 Task: Create a scrum project AgileCube. Add to scrum project AgileCube a team member softage.1@softage.net and assign as Project Lead. Add to scrum project AgileCube a team member softage.2@softage.net
Action: Mouse moved to (223, 56)
Screenshot: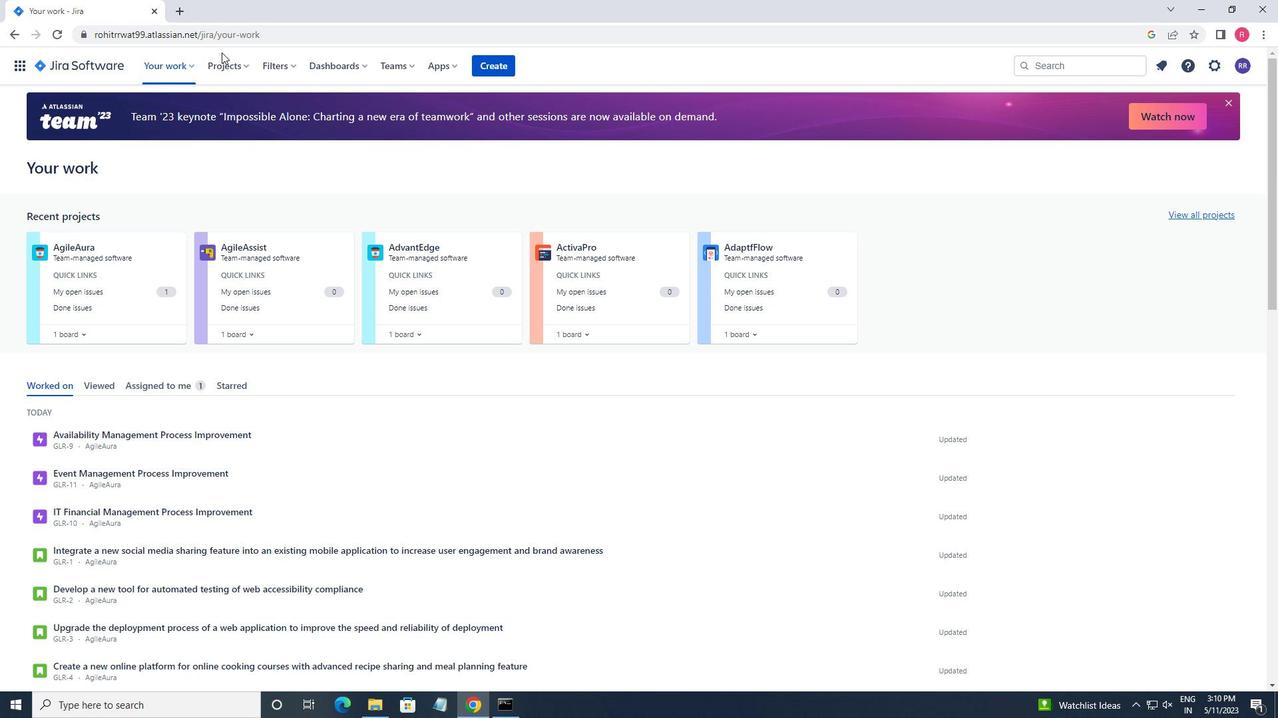 
Action: Mouse pressed left at (223, 56)
Screenshot: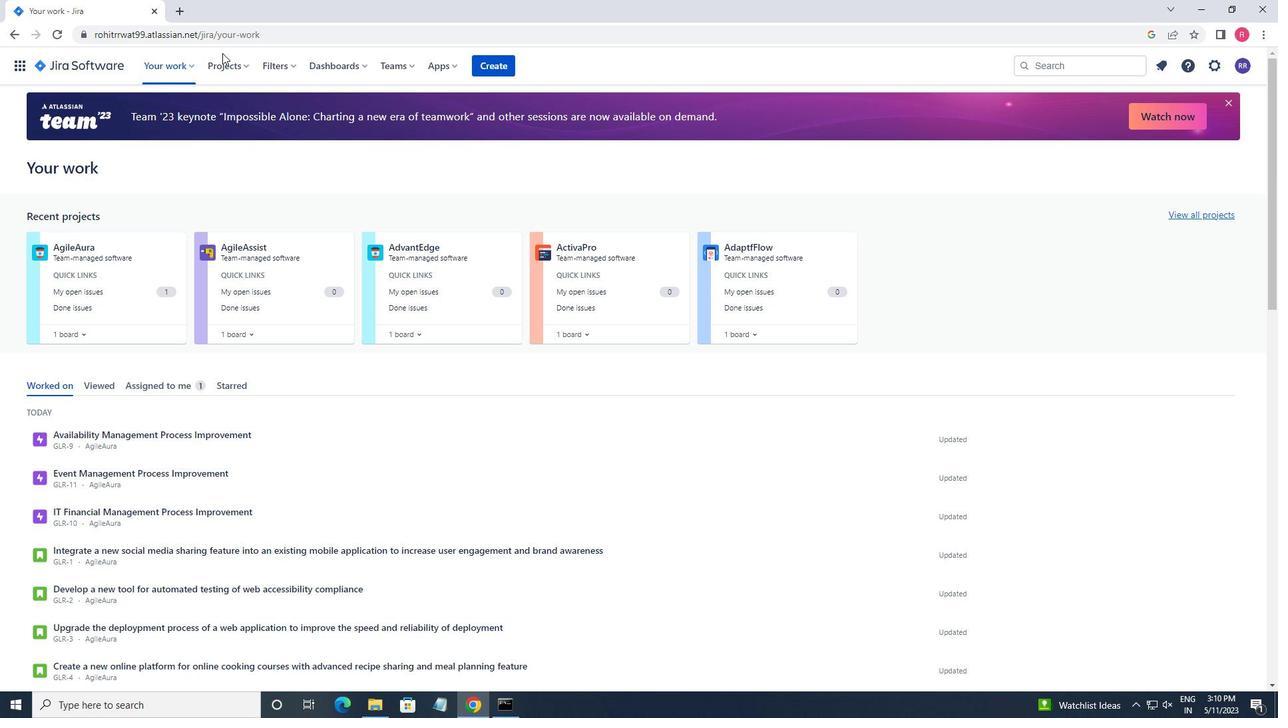 
Action: Mouse moved to (258, 334)
Screenshot: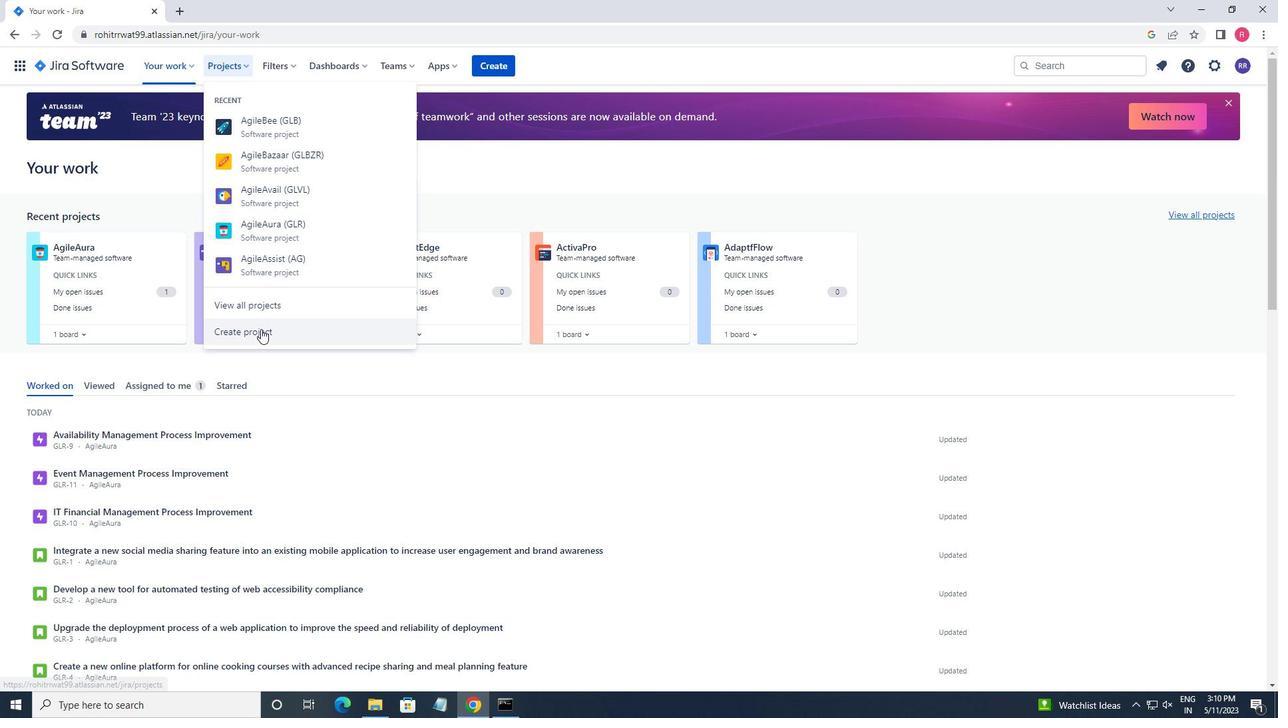 
Action: Mouse pressed left at (258, 334)
Screenshot: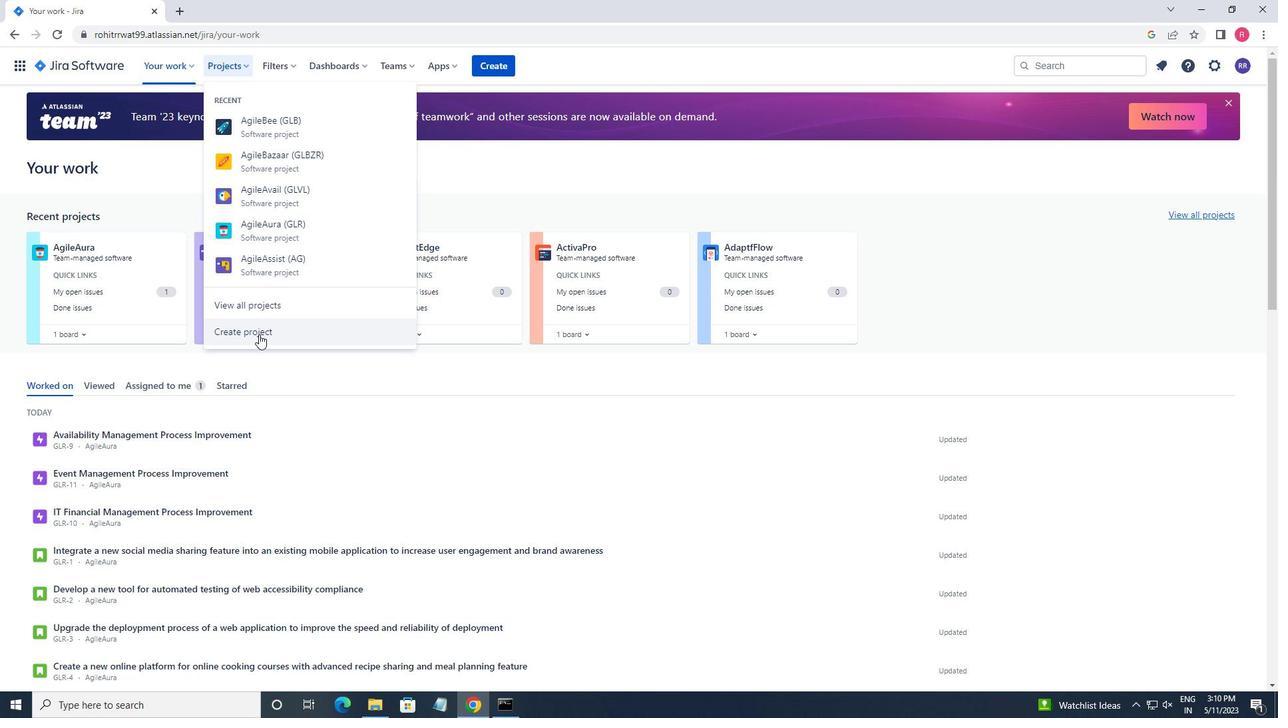 
Action: Mouse moved to (631, 336)
Screenshot: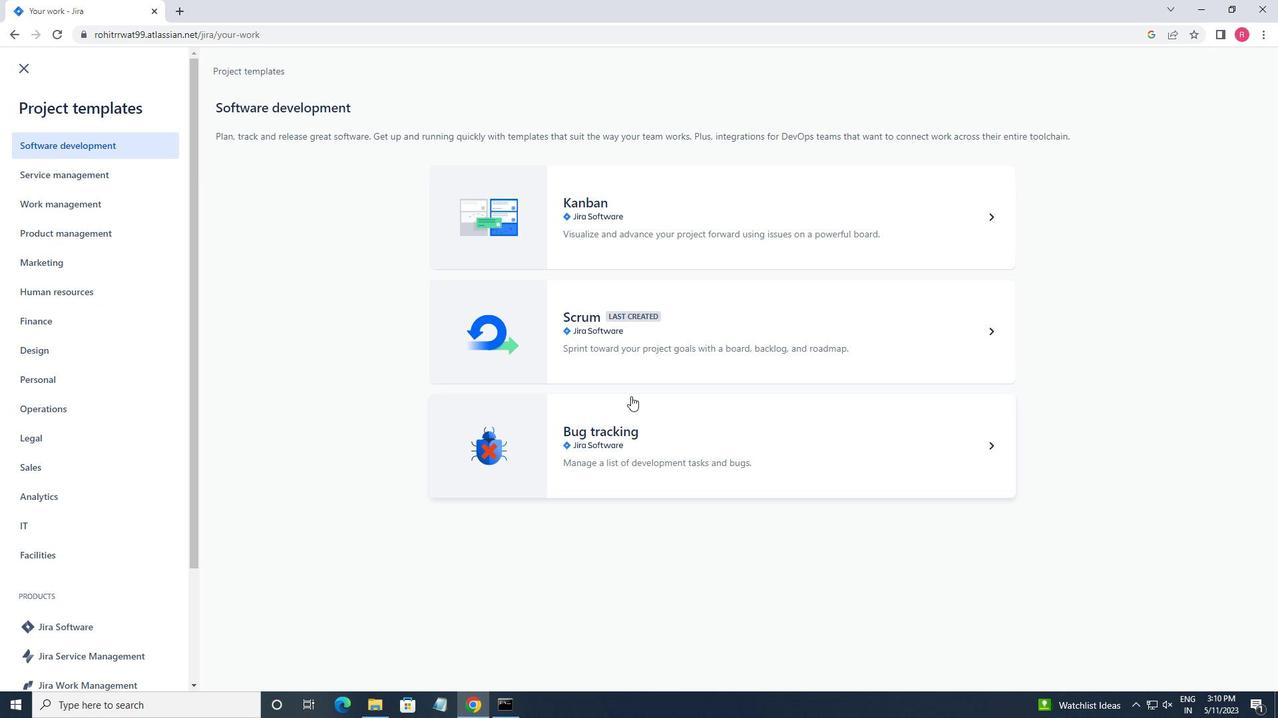 
Action: Mouse pressed left at (631, 336)
Screenshot: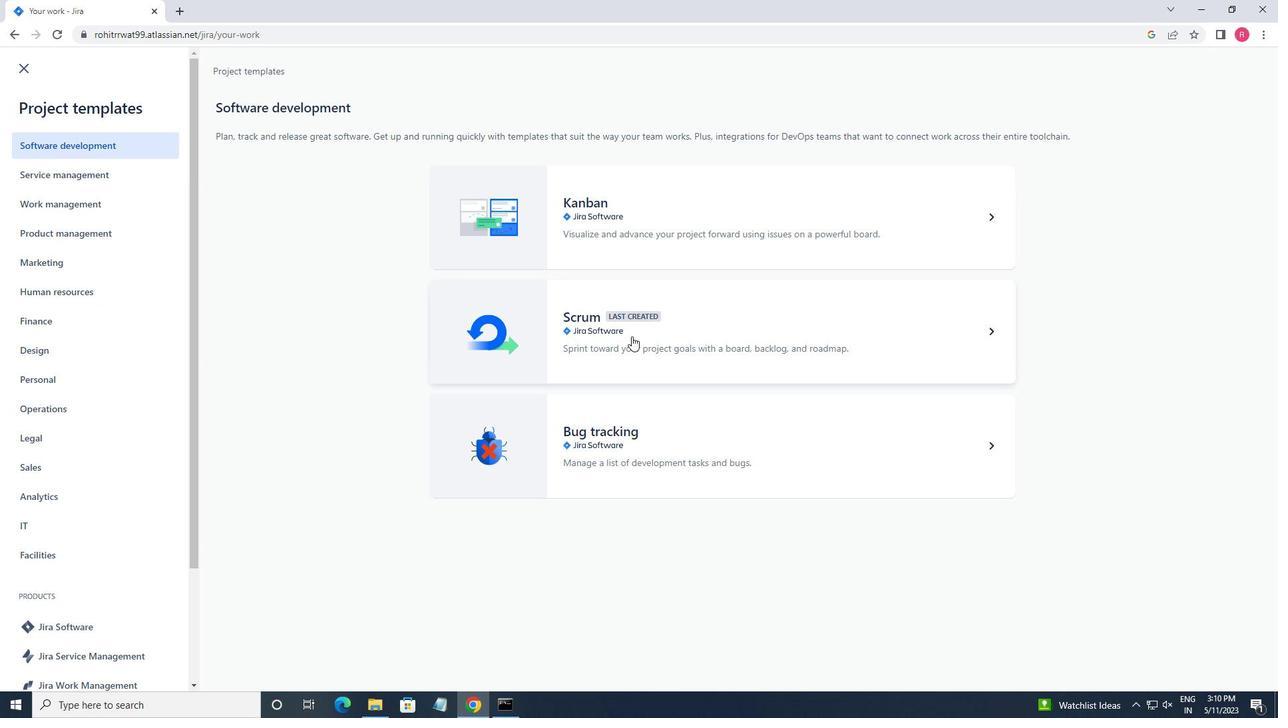 
Action: Mouse moved to (983, 664)
Screenshot: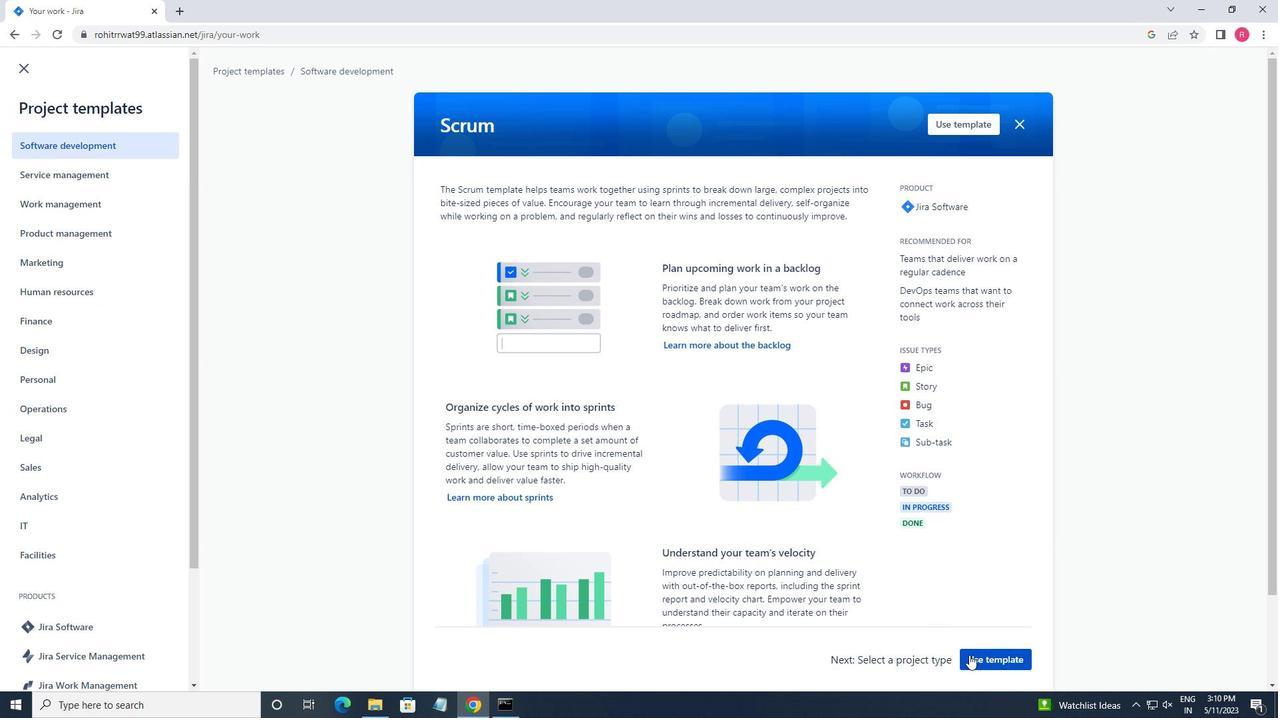 
Action: Mouse pressed left at (983, 664)
Screenshot: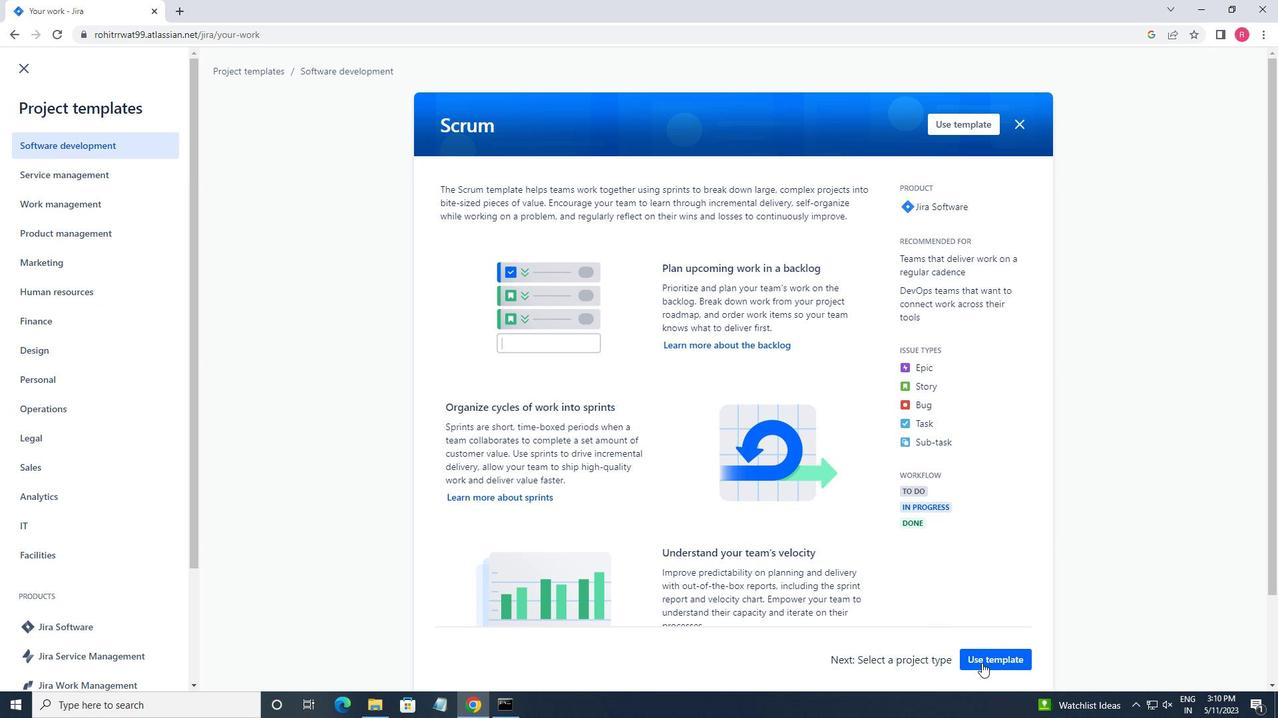 
Action: Mouse moved to (581, 650)
Screenshot: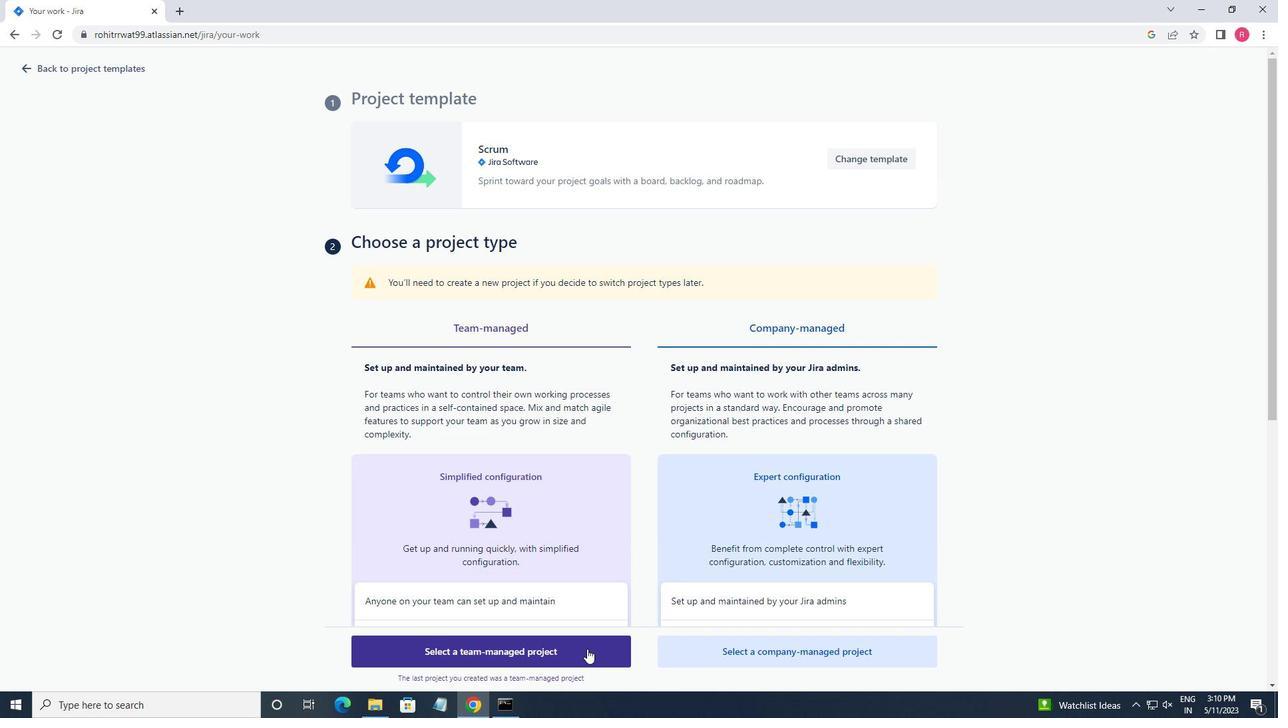 
Action: Mouse pressed left at (581, 650)
Screenshot: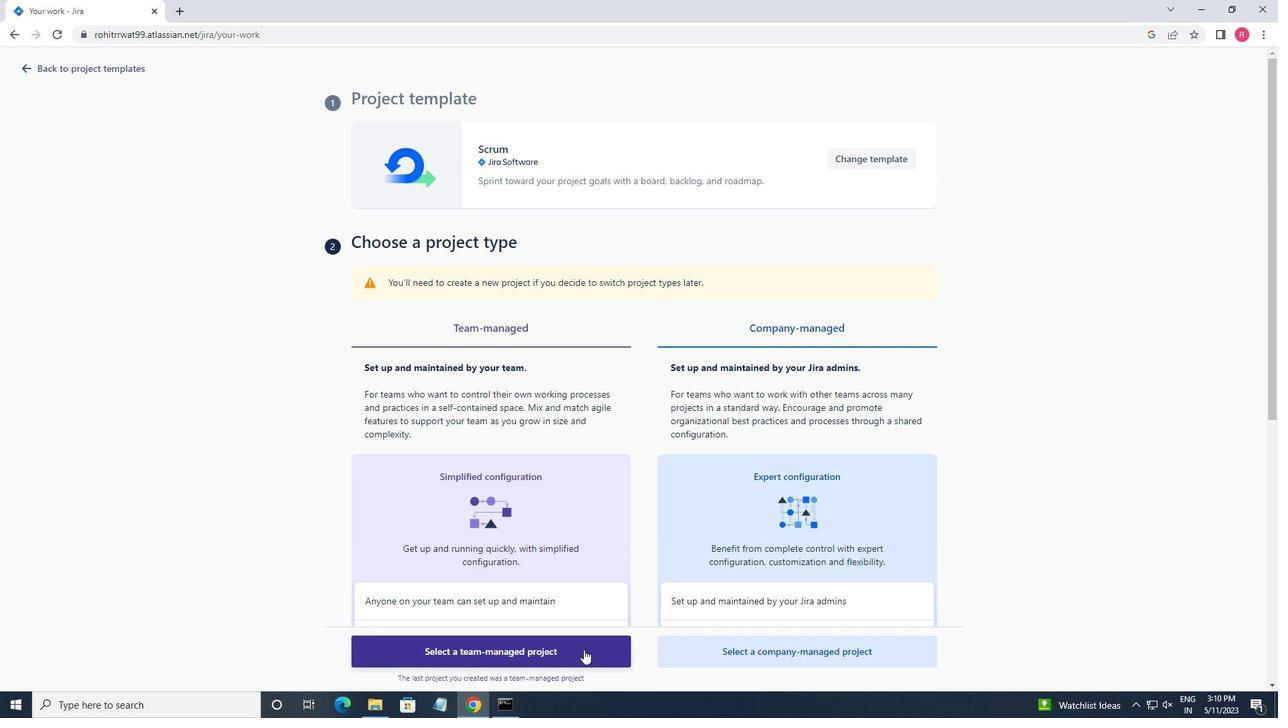 
Action: Mouse moved to (345, 304)
Screenshot: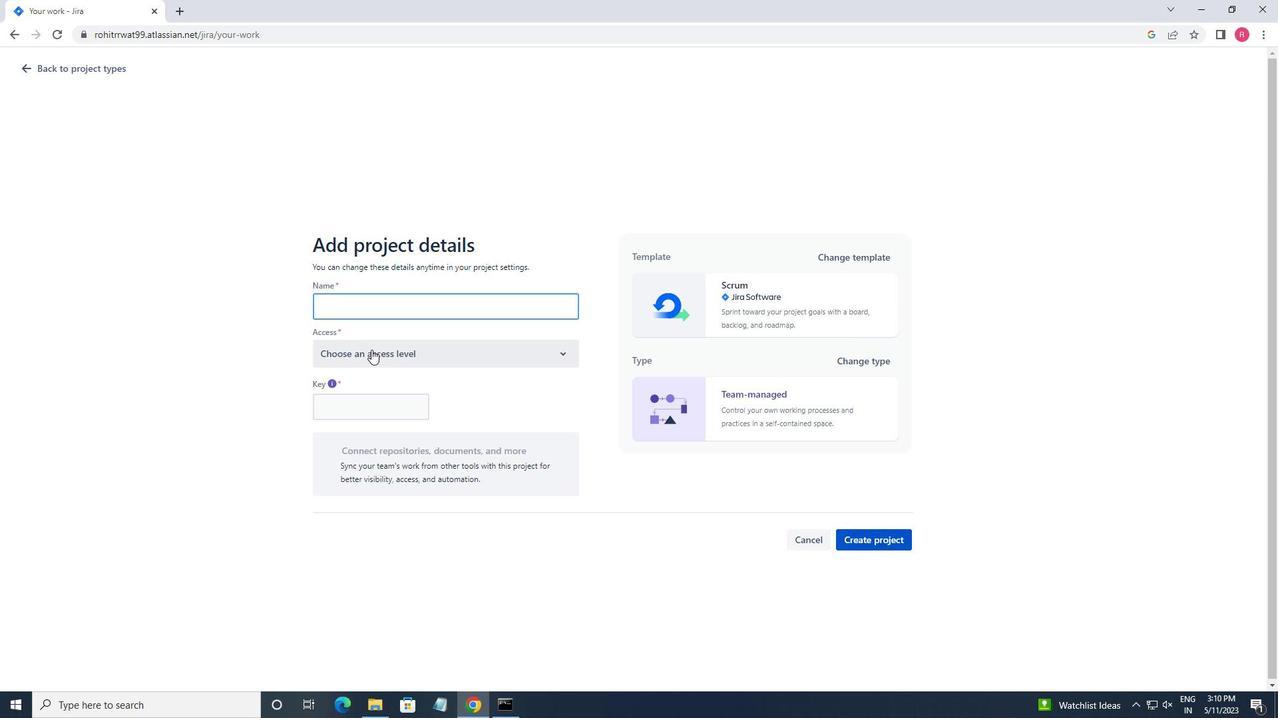 
Action: Mouse pressed left at (345, 304)
Screenshot: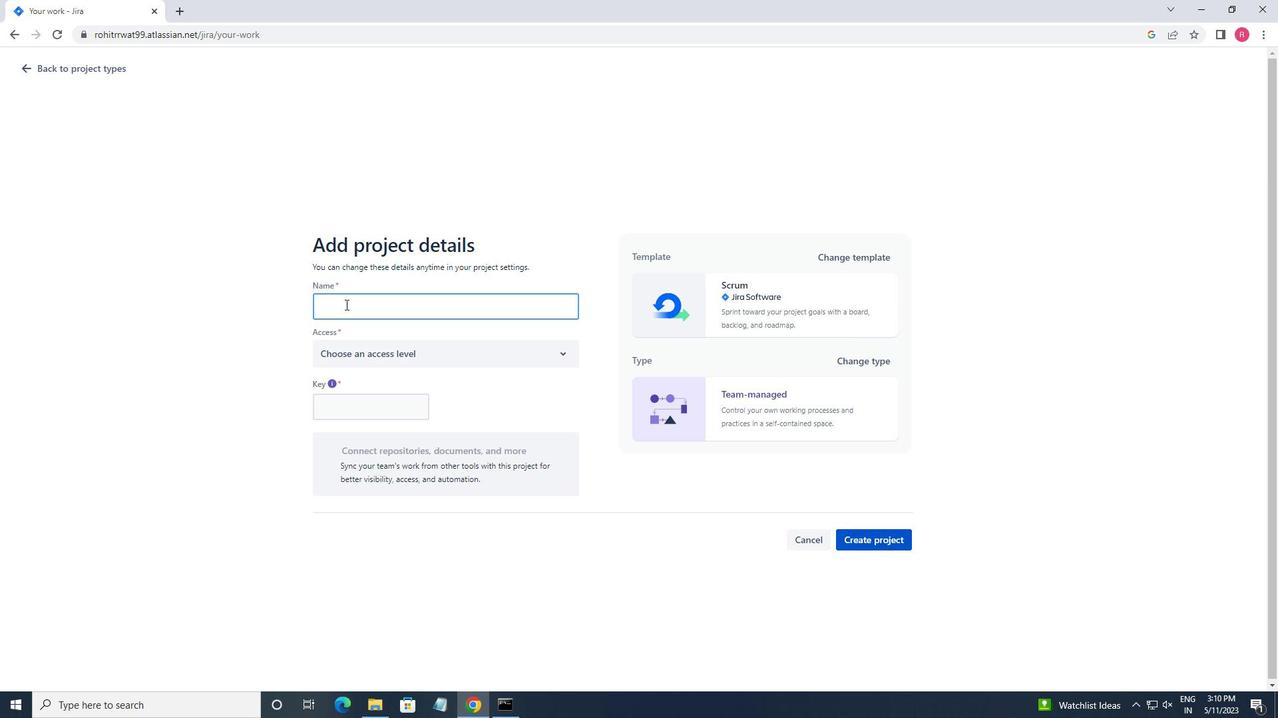 
Action: Key pressed <Key.shift>AGILE<Key.space><Key.shift><Key.shift><Key.shift><Key.shift><Key.shift><Key.shift><Key.shift><Key.shift><Key.shift><Key.shift><Key.shift>C<Key.backspace><Key.backspace><Key.shift><Key.shift><Key.shift>CUBE
Screenshot: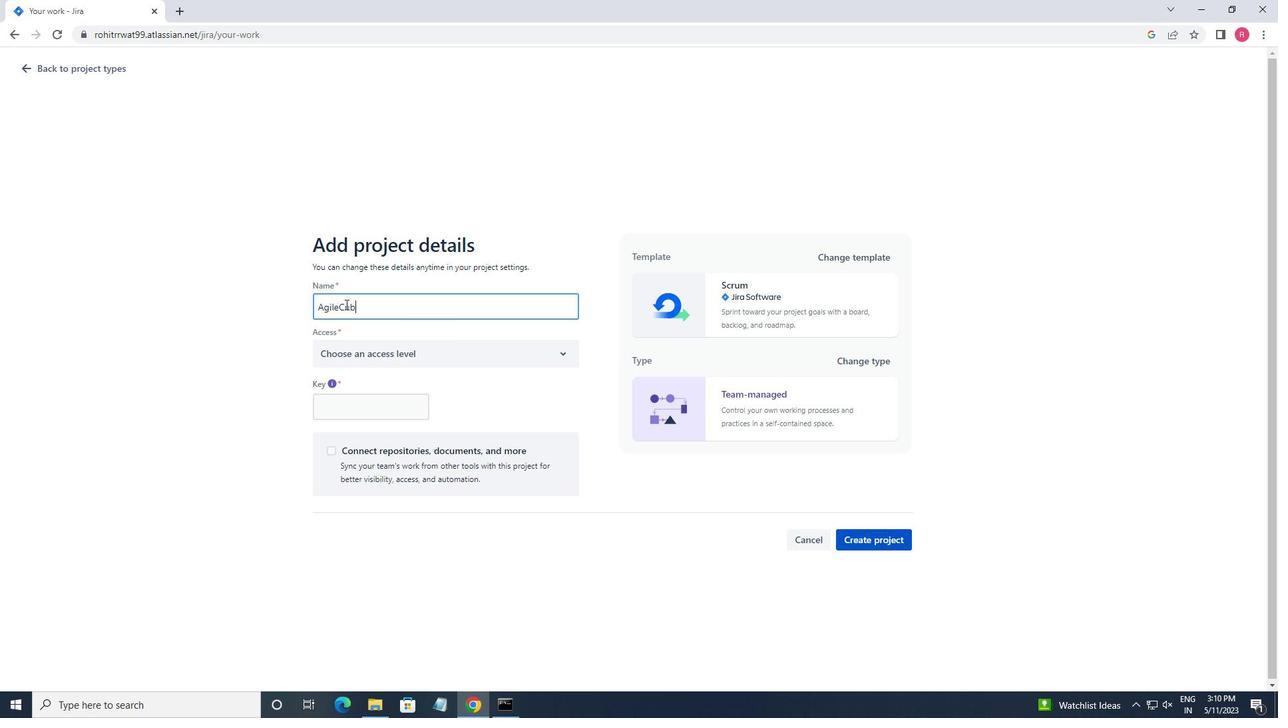 
Action: Mouse moved to (511, 356)
Screenshot: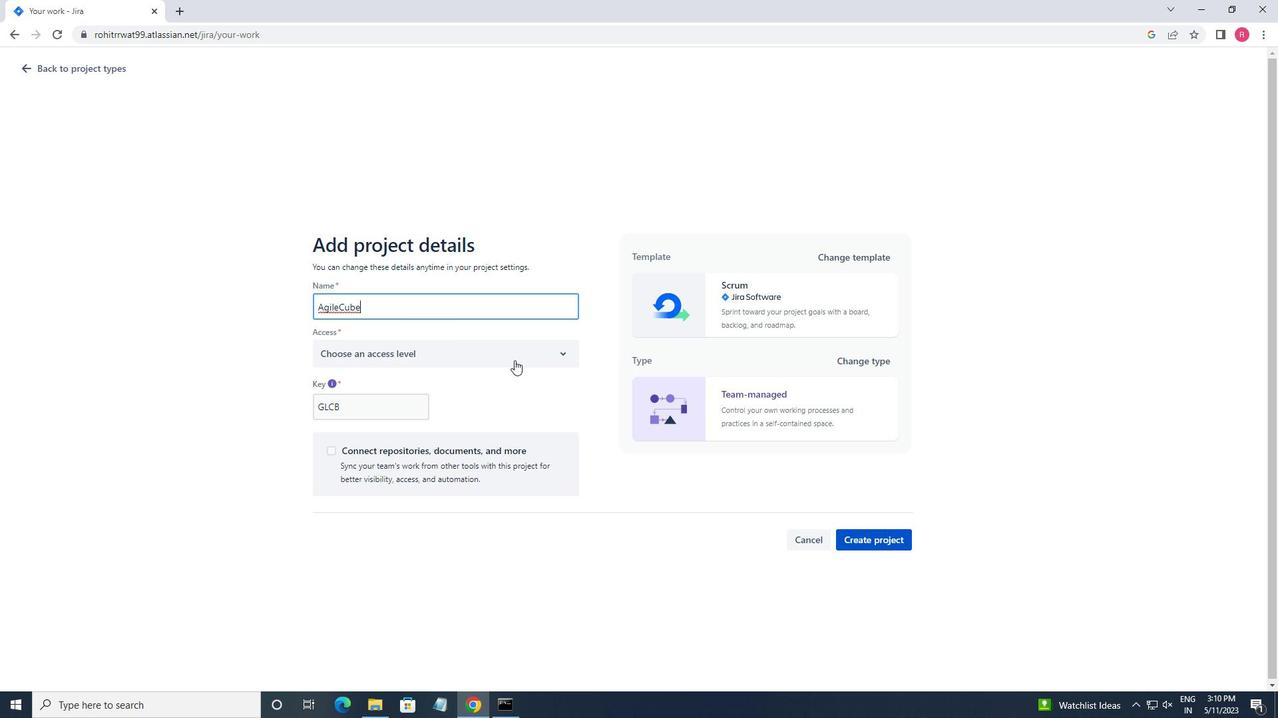 
Action: Mouse pressed left at (511, 356)
Screenshot: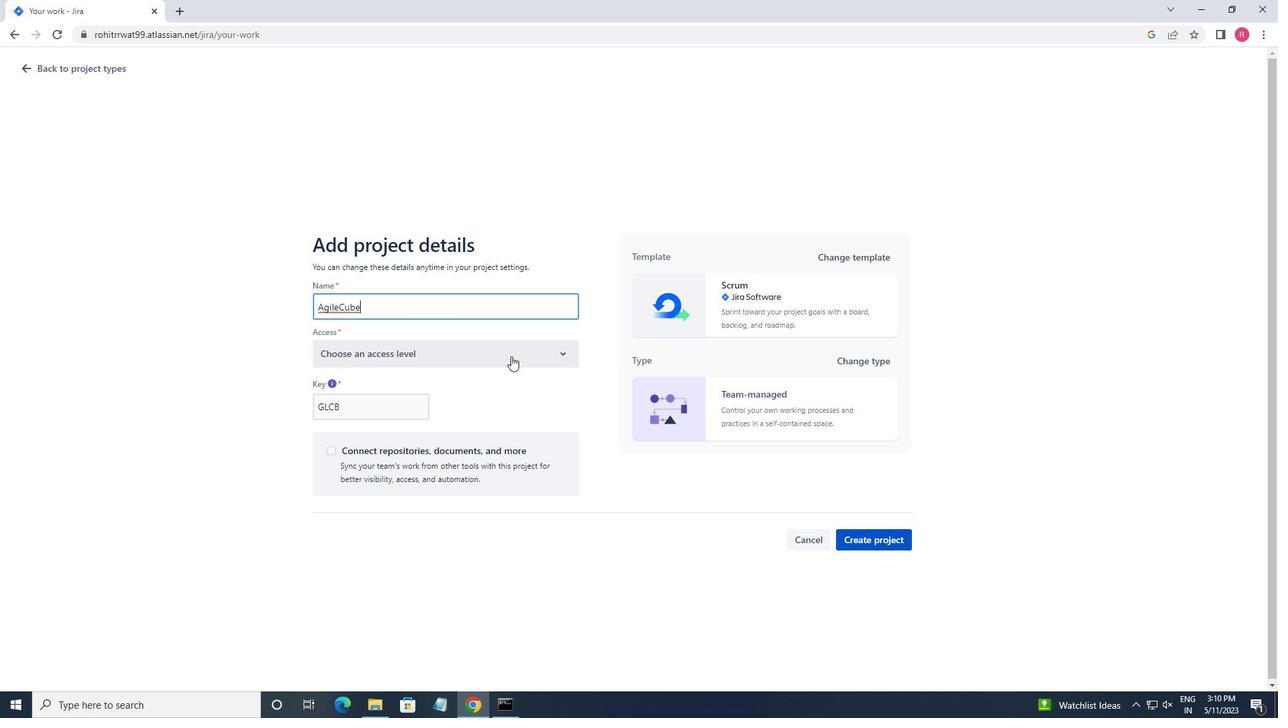 
Action: Mouse moved to (383, 390)
Screenshot: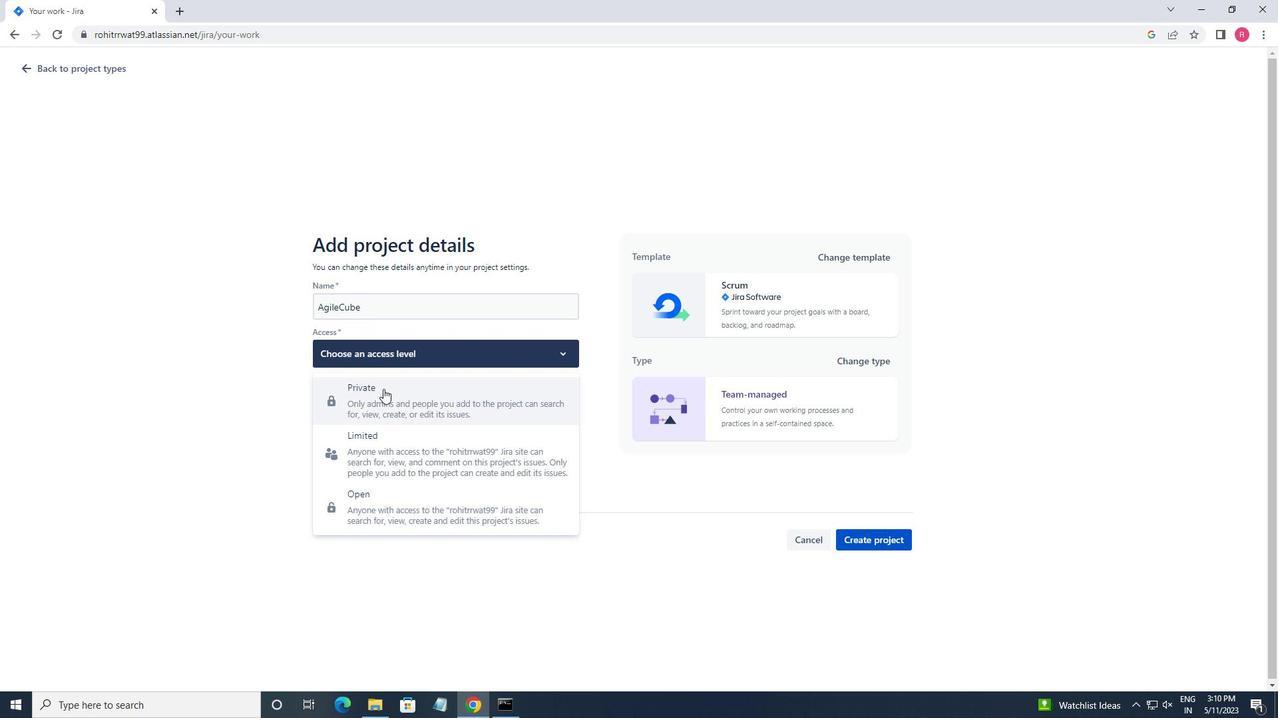 
Action: Mouse pressed left at (383, 390)
Screenshot: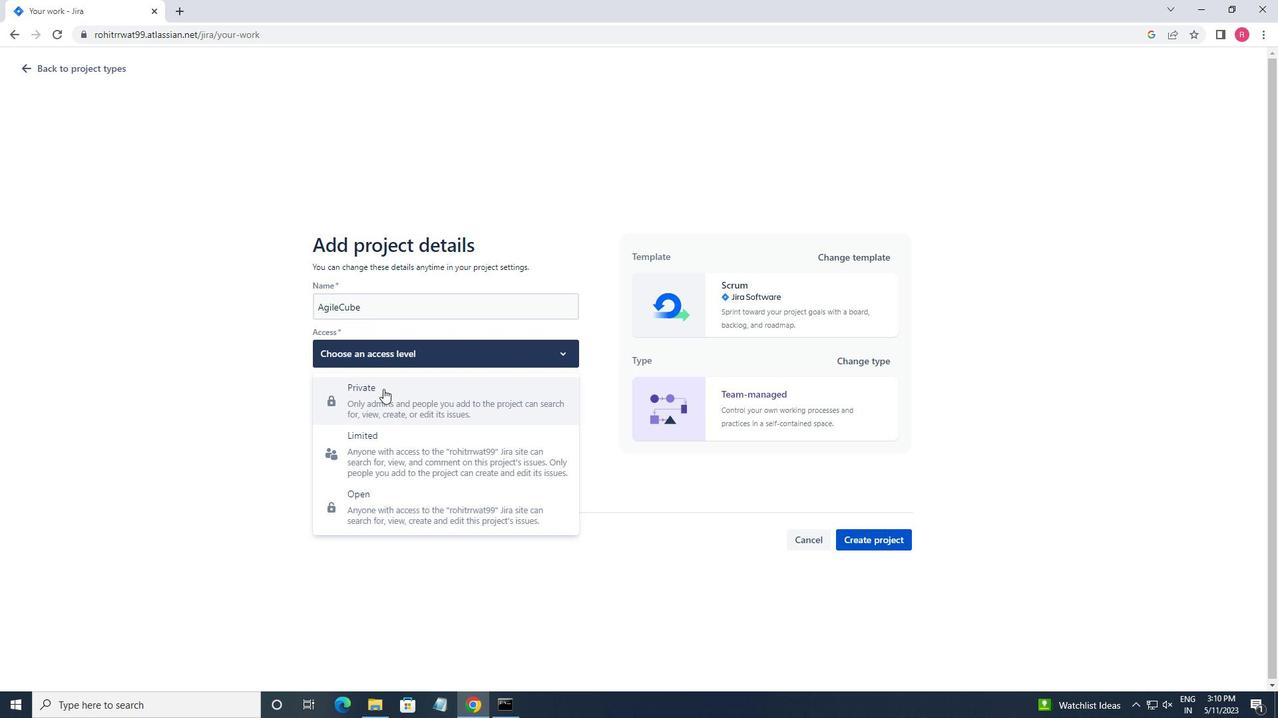 
Action: Mouse moved to (415, 310)
Screenshot: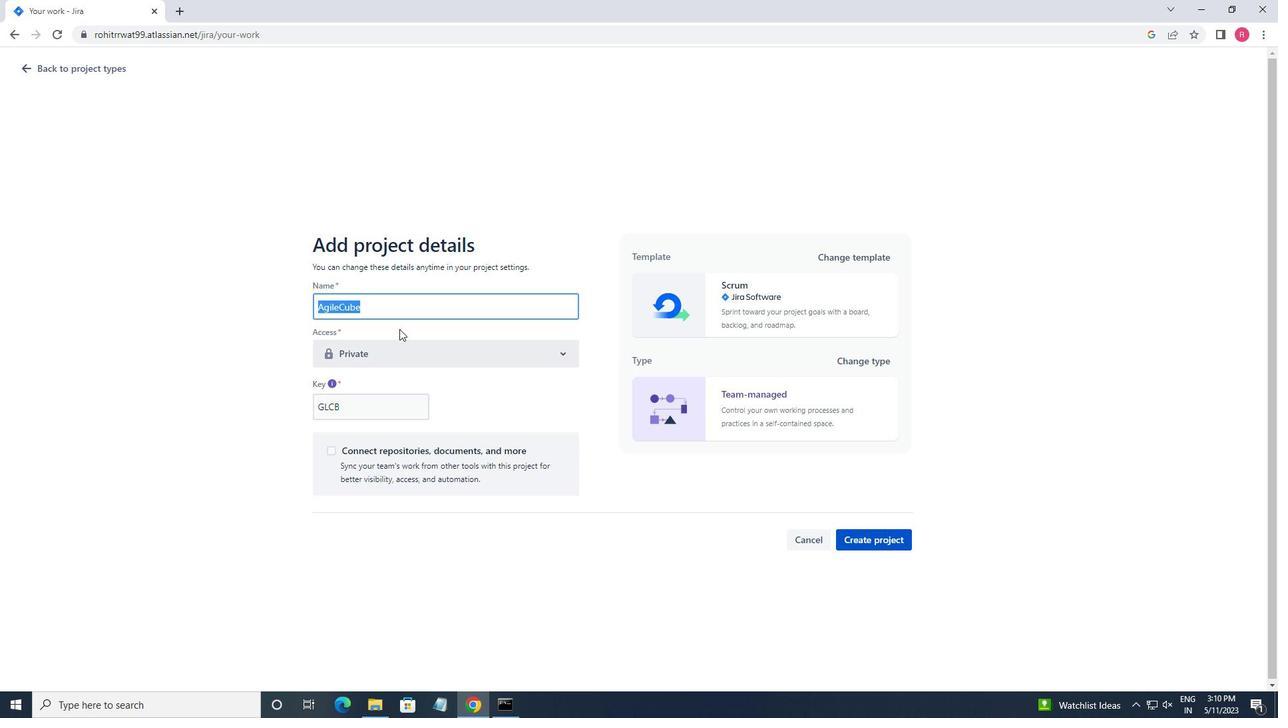 
Action: Mouse pressed left at (415, 310)
Screenshot: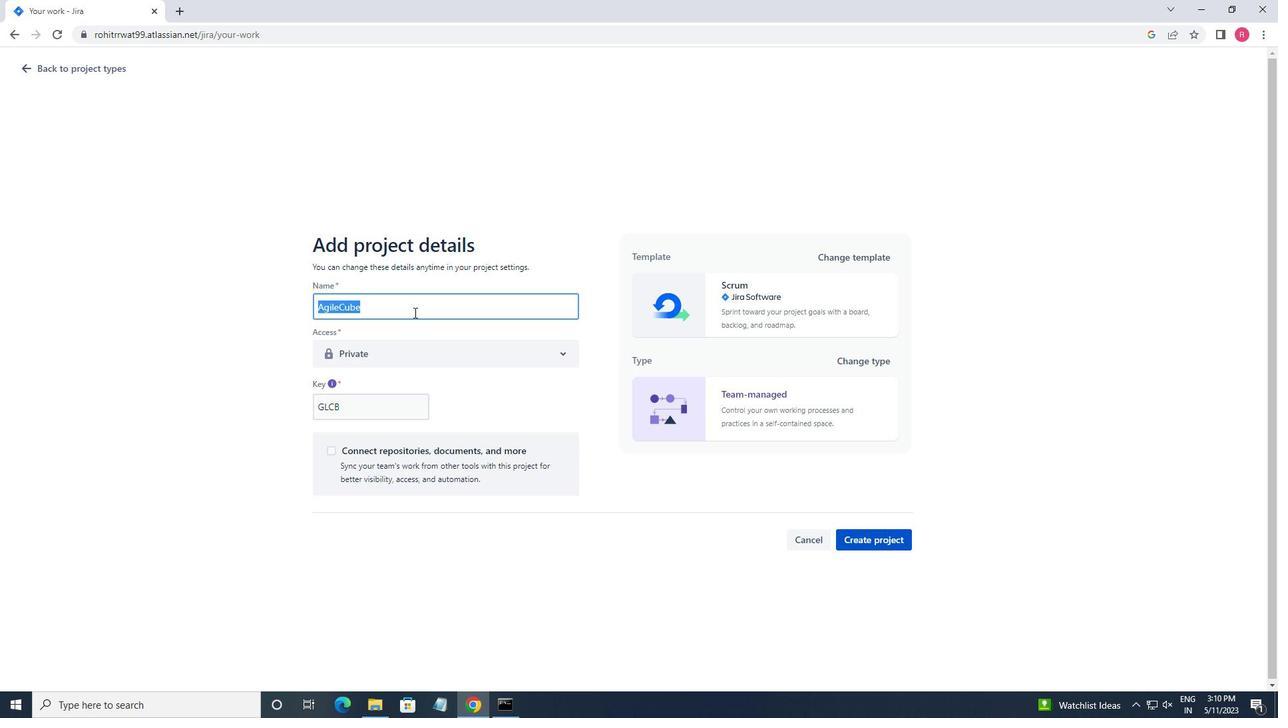 
Action: Mouse moved to (876, 533)
Screenshot: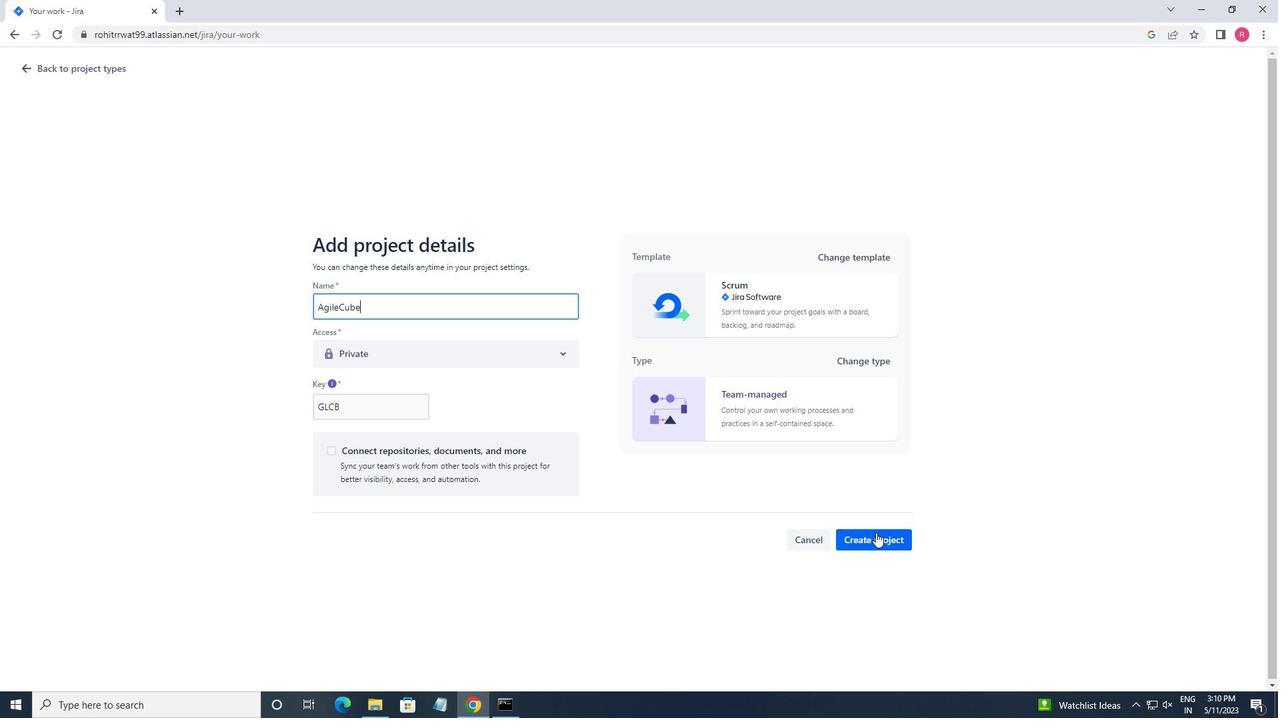 
Action: Mouse pressed left at (876, 533)
Screenshot: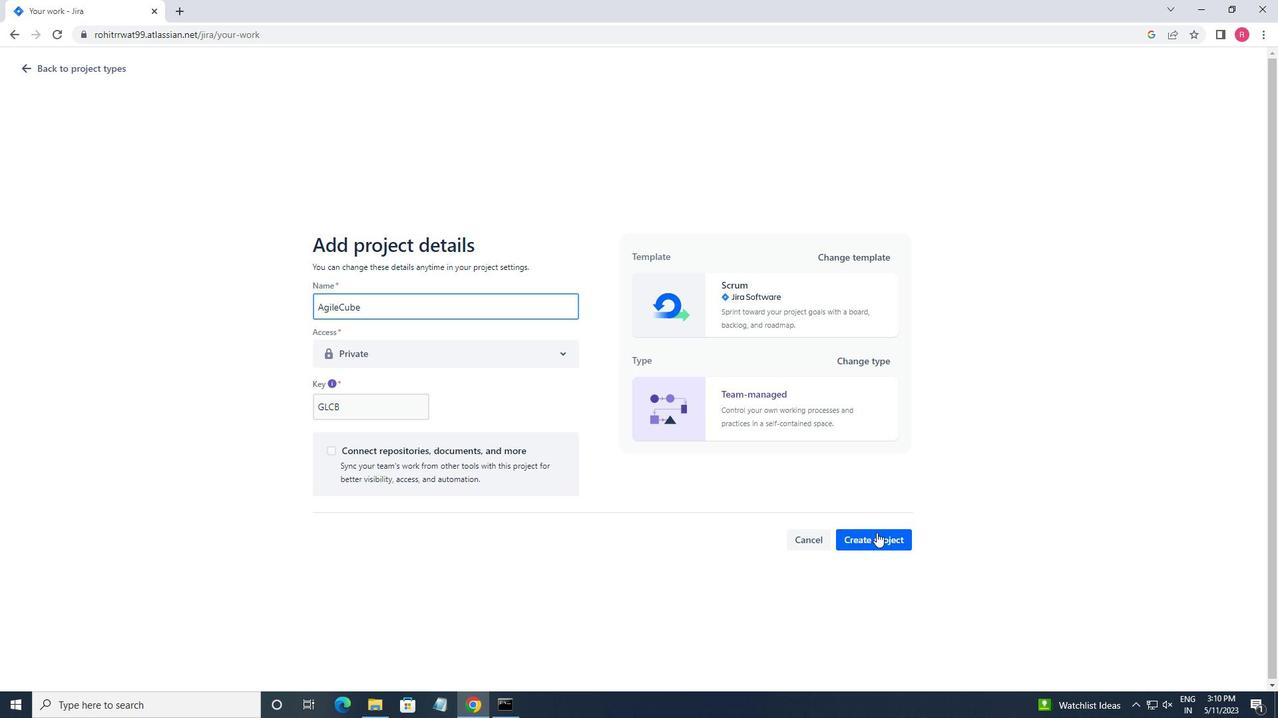 
Action: Mouse moved to (320, 183)
Screenshot: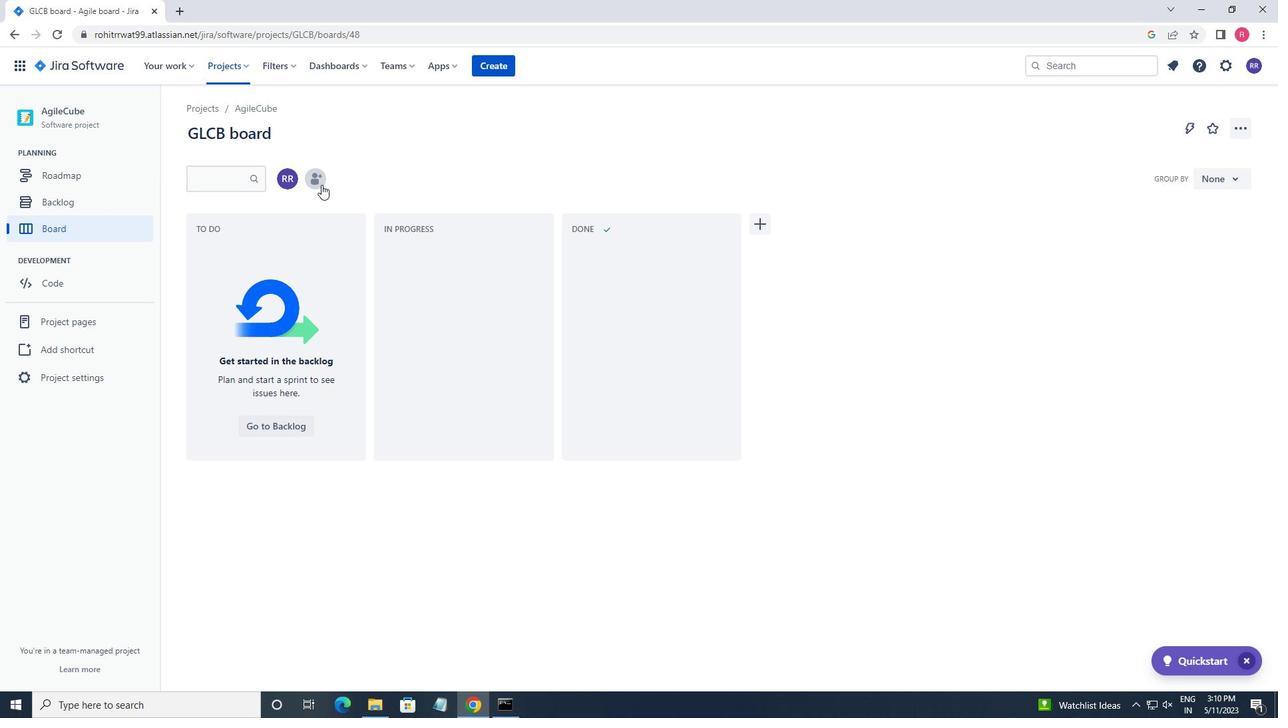 
Action: Mouse pressed left at (320, 183)
Screenshot: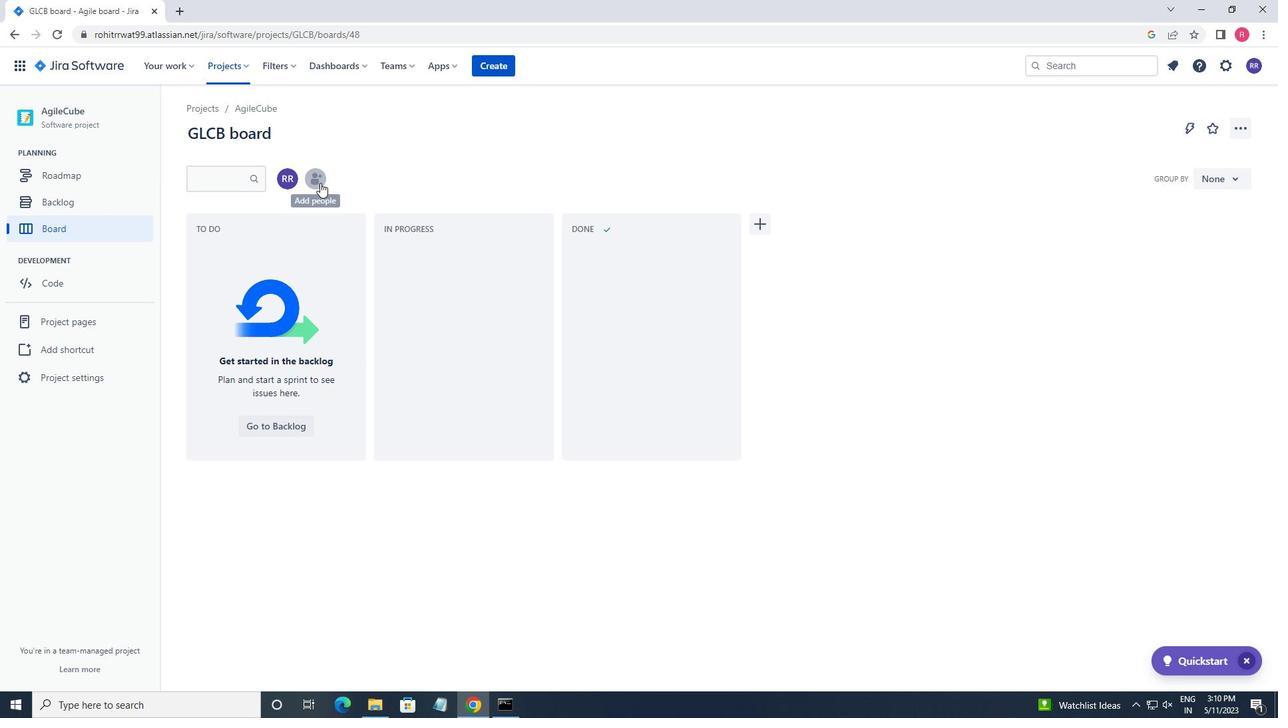 
Action: Key pressed SOFTAGE
Screenshot: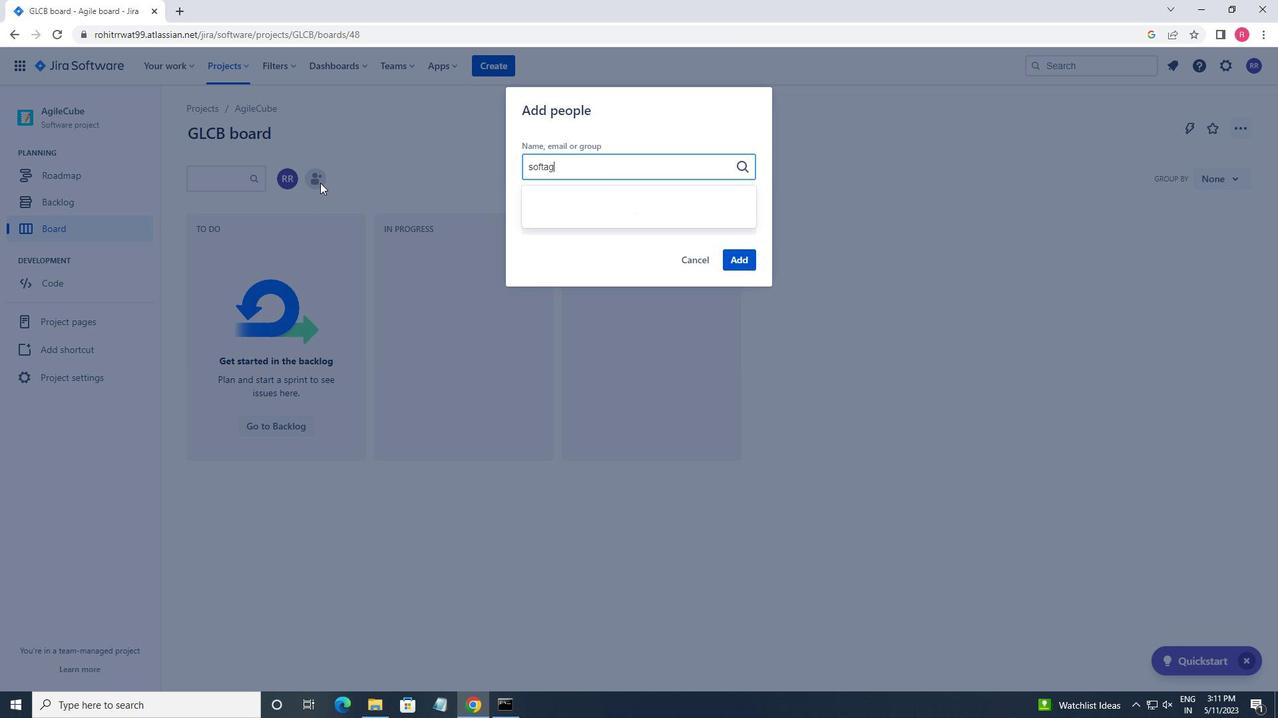 
Action: Mouse scrolled (320, 182) with delta (0, 0)
Screenshot: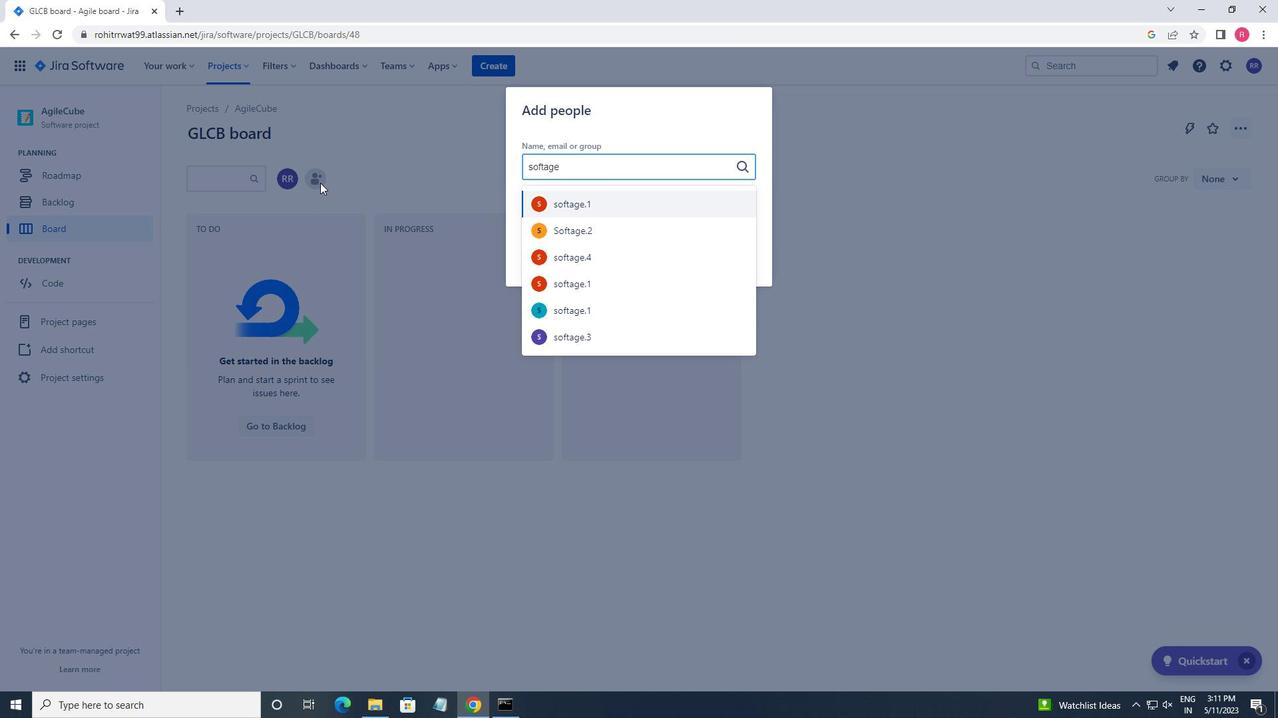 
Action: Mouse scrolled (320, 182) with delta (0, 0)
Screenshot: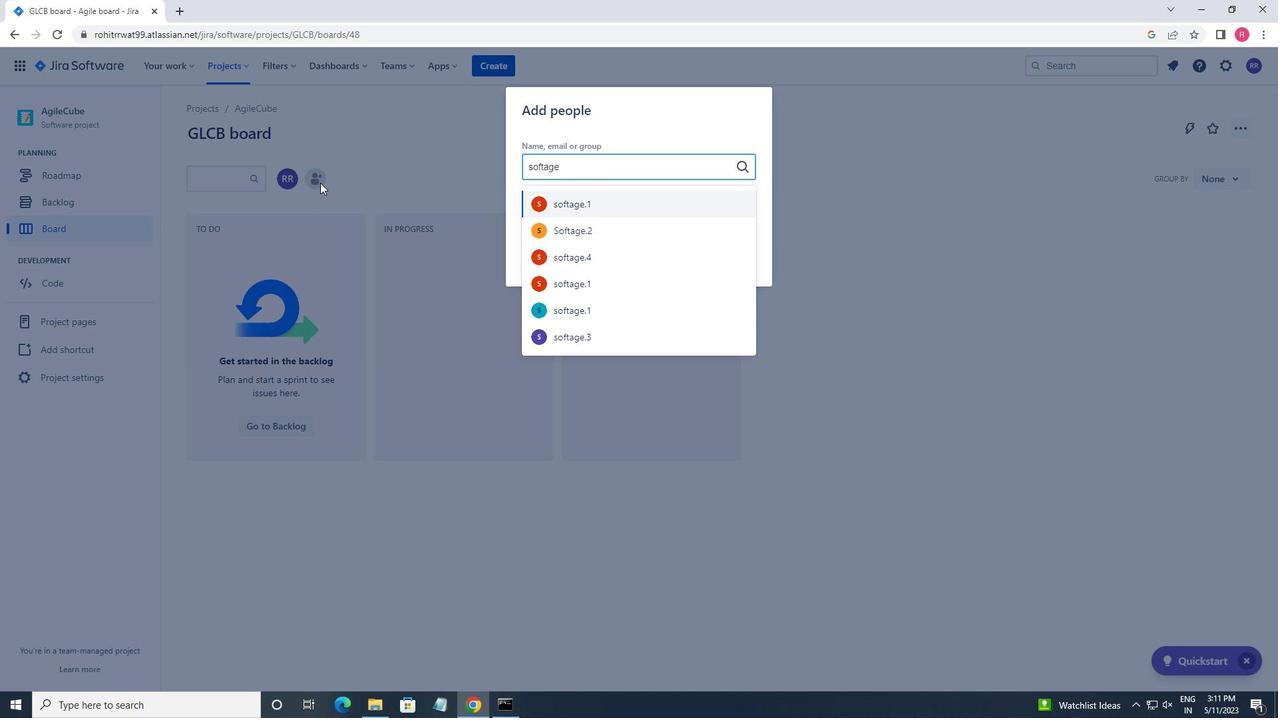 
Action: Mouse moved to (40, 671)
Screenshot: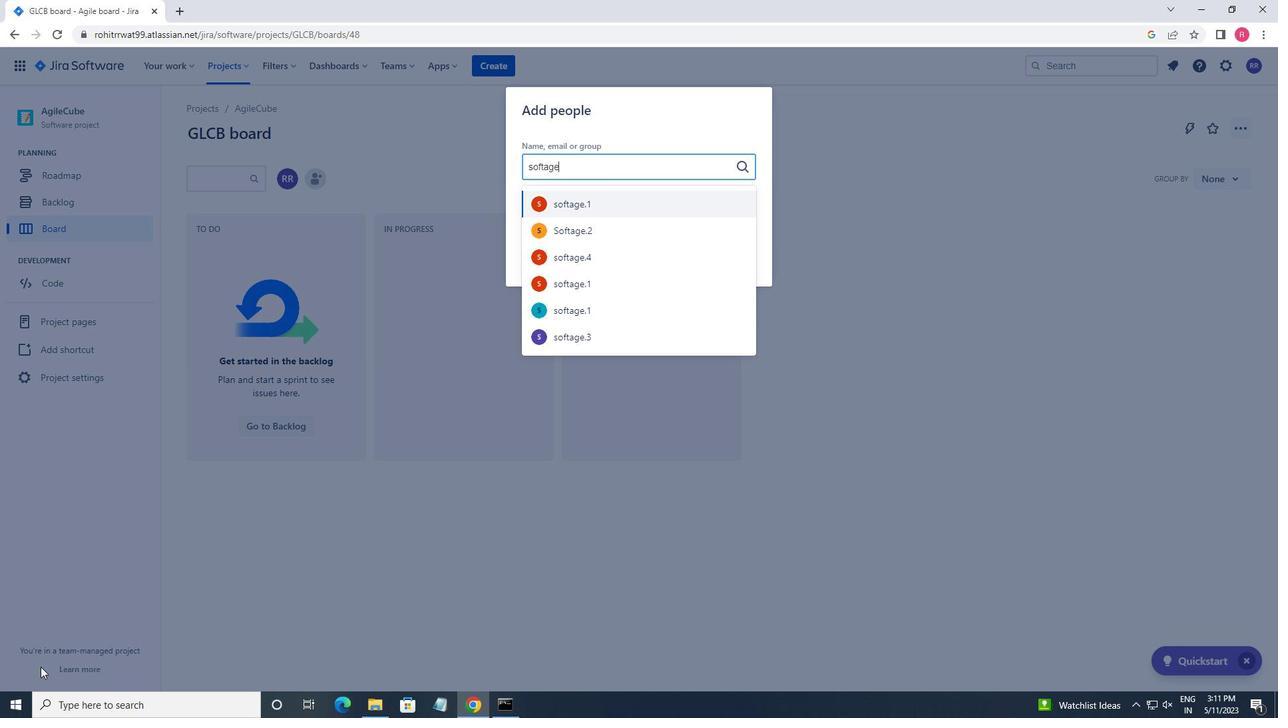 
Action: Key pressed .
Screenshot: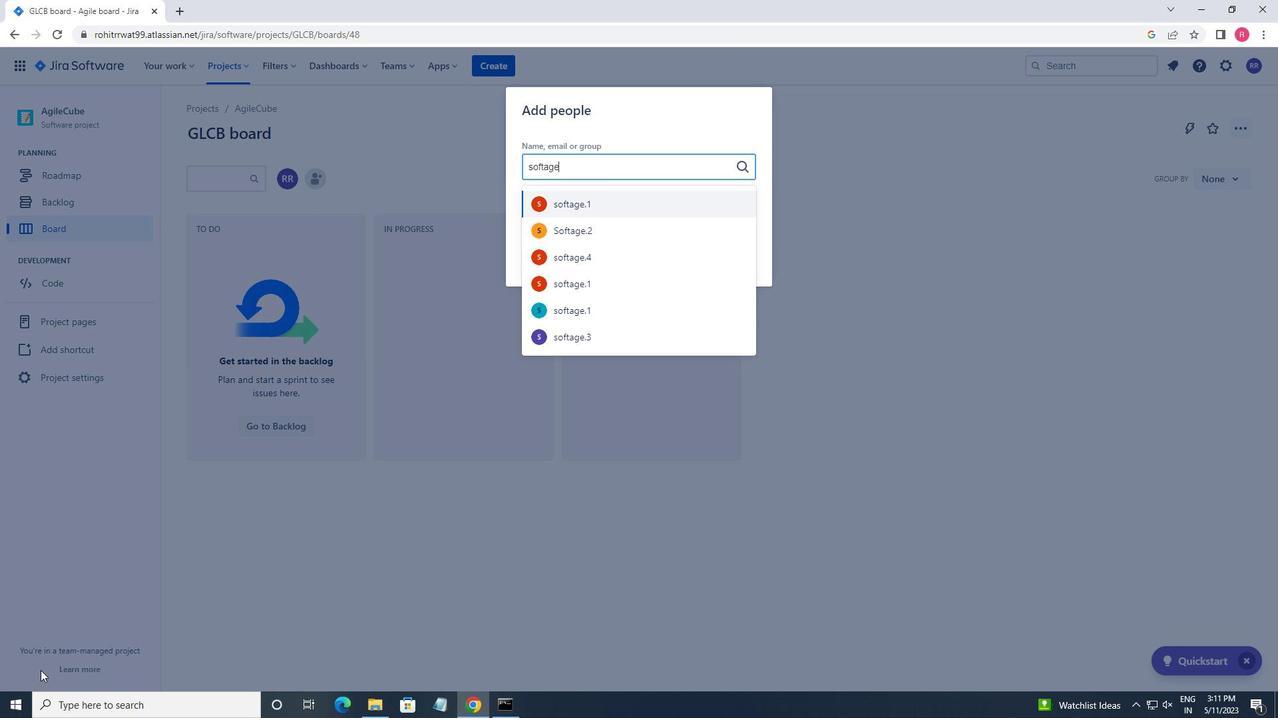 
Action: Mouse moved to (39, 671)
Screenshot: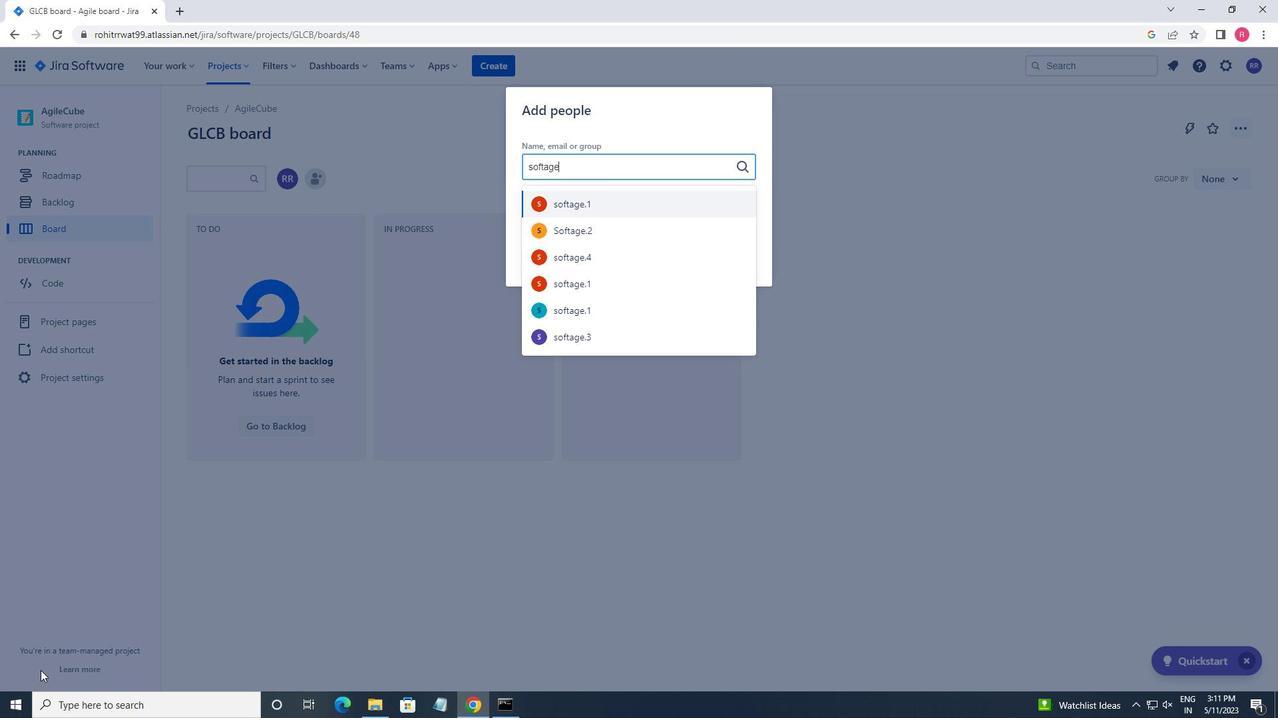 
Action: Key pressed 1<Key.shift><Key.shift><Key.shift>@SO
Screenshot: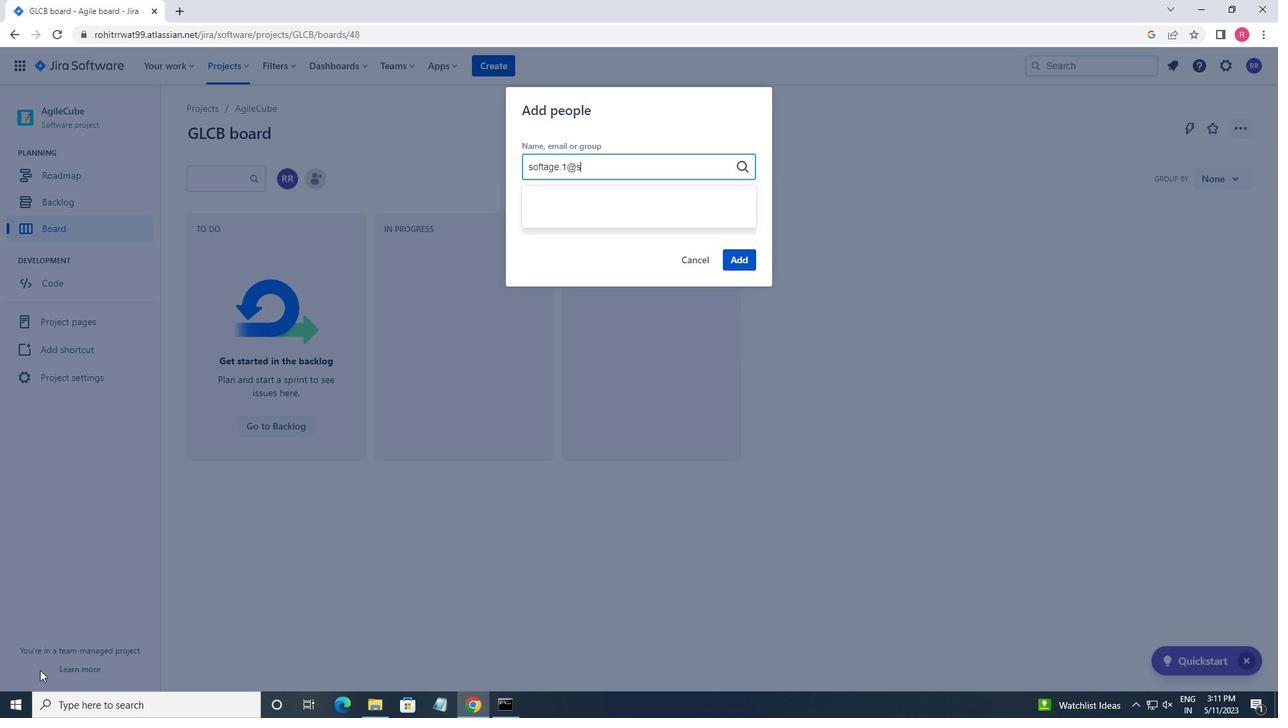 
Action: Mouse moved to (39, 671)
Screenshot: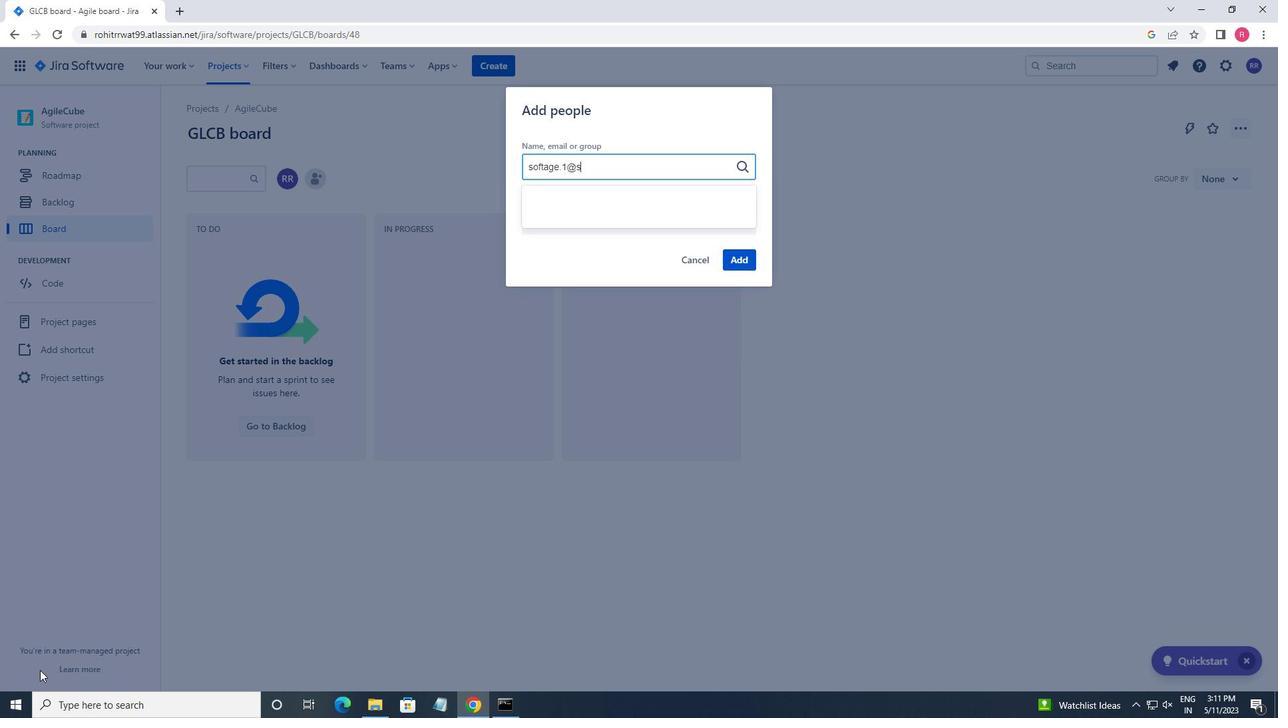 
Action: Key pressed FTAGE.NET
Screenshot: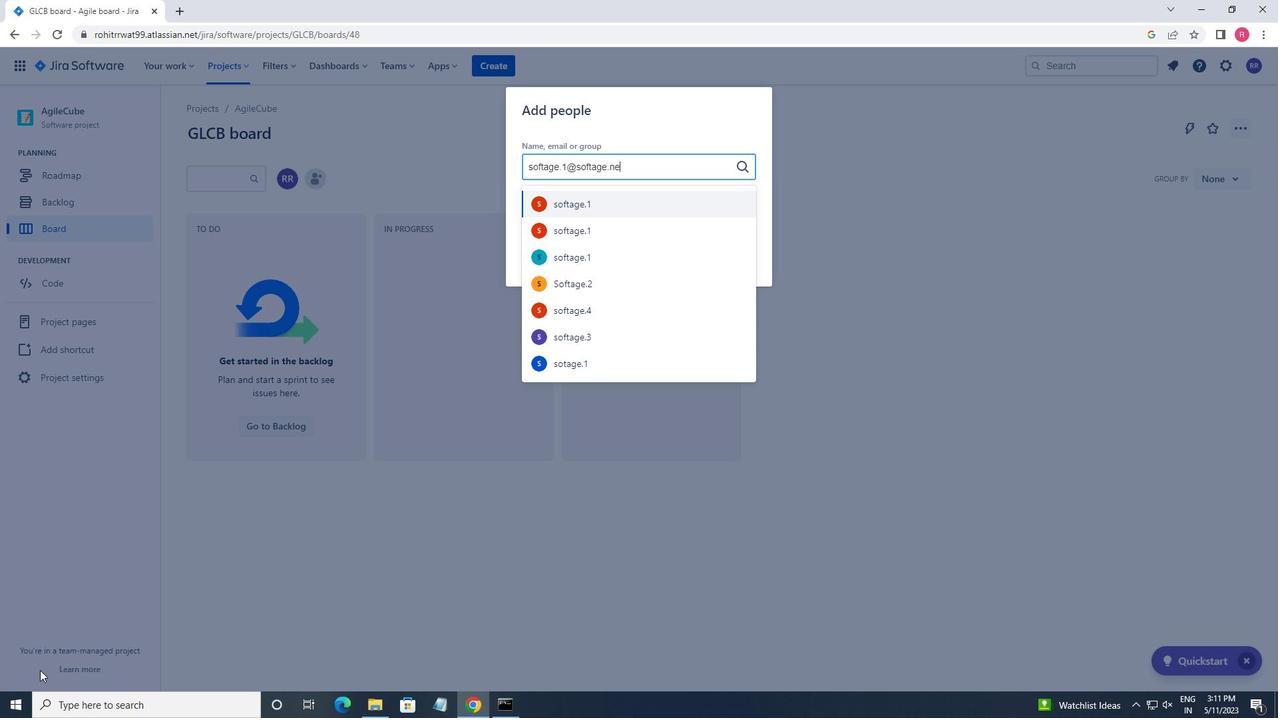 
Action: Mouse moved to (593, 225)
Screenshot: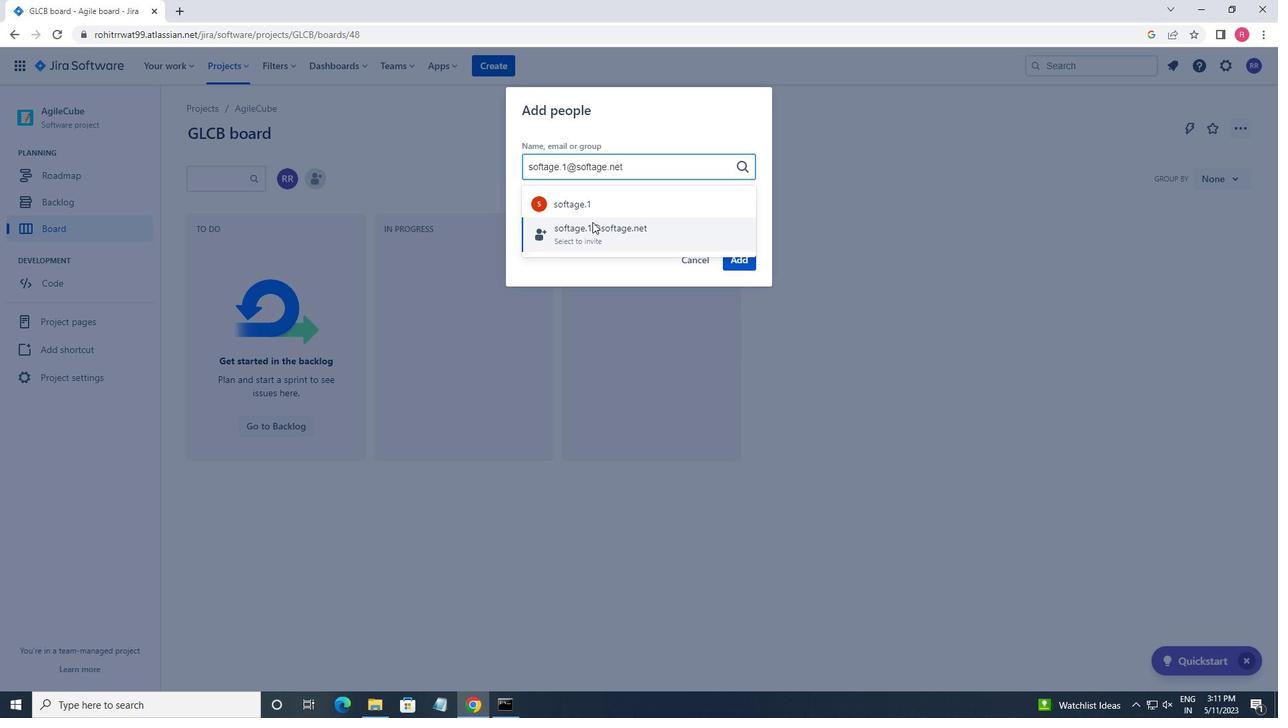 
Action: Mouse pressed left at (593, 225)
Screenshot: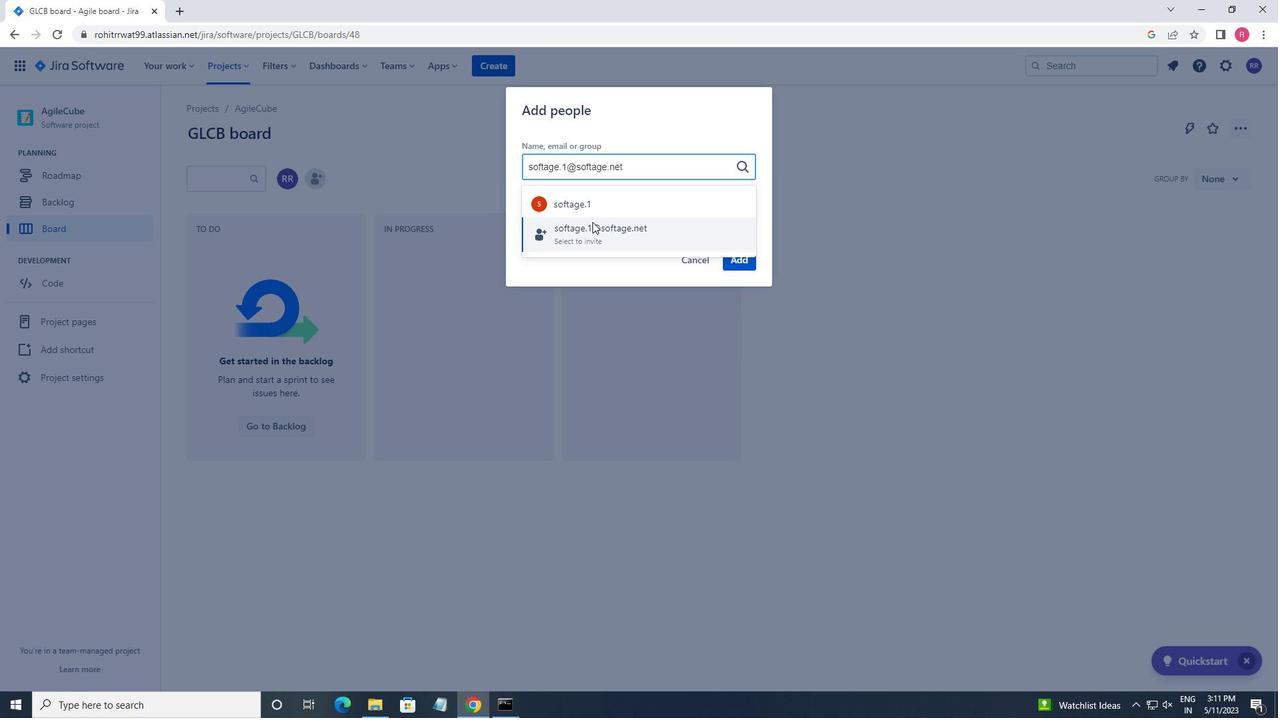 
Action: Mouse moved to (738, 266)
Screenshot: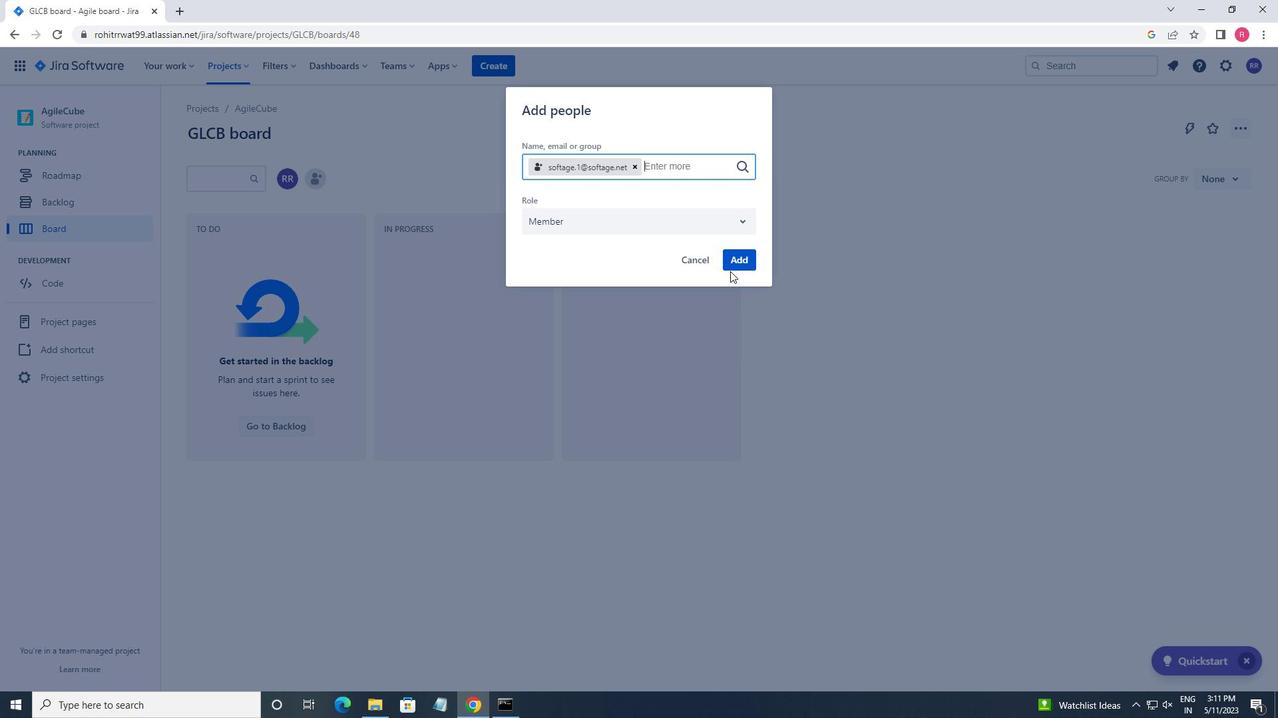 
Action: Mouse pressed left at (738, 266)
Screenshot: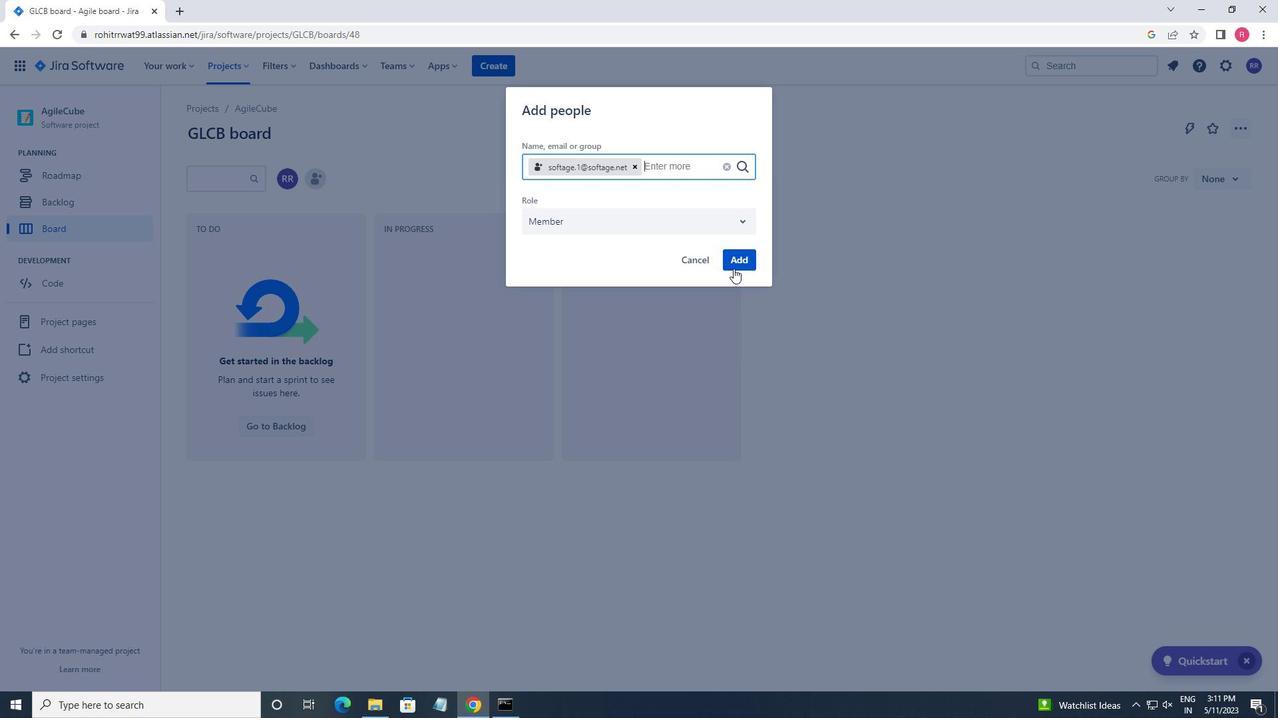 
Action: Mouse moved to (42, 379)
Screenshot: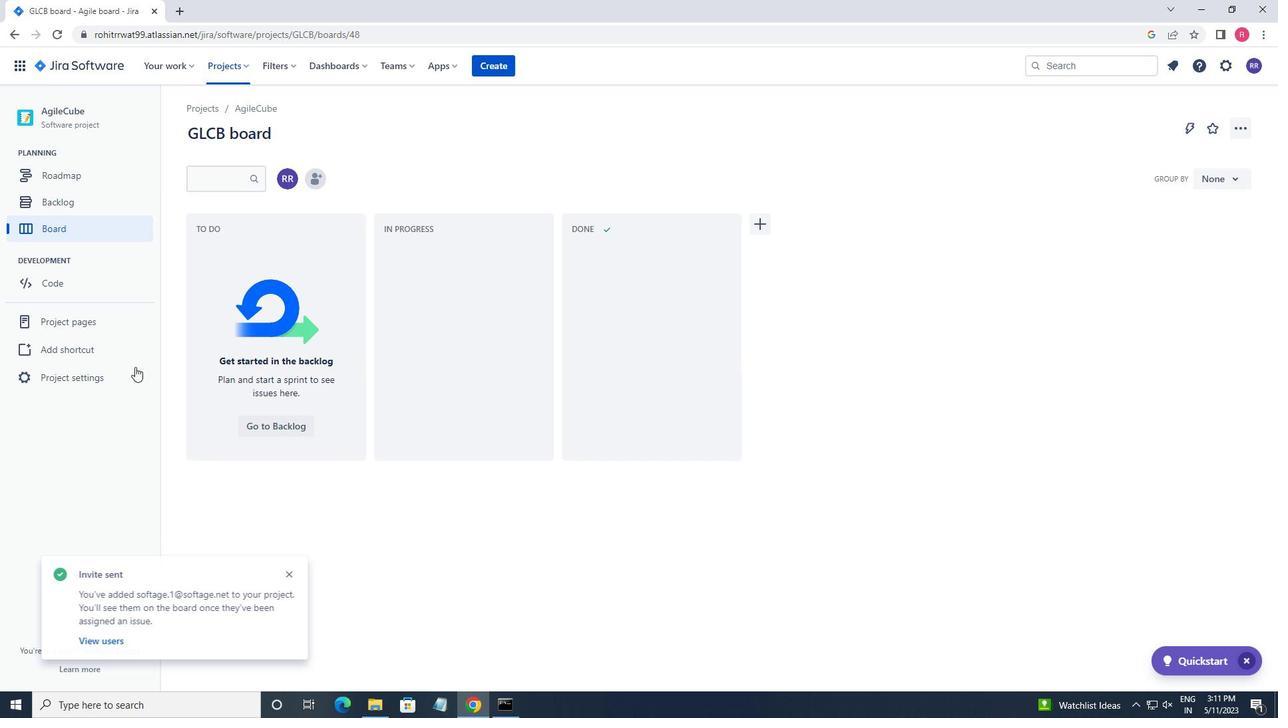 
Action: Mouse pressed left at (42, 379)
Screenshot: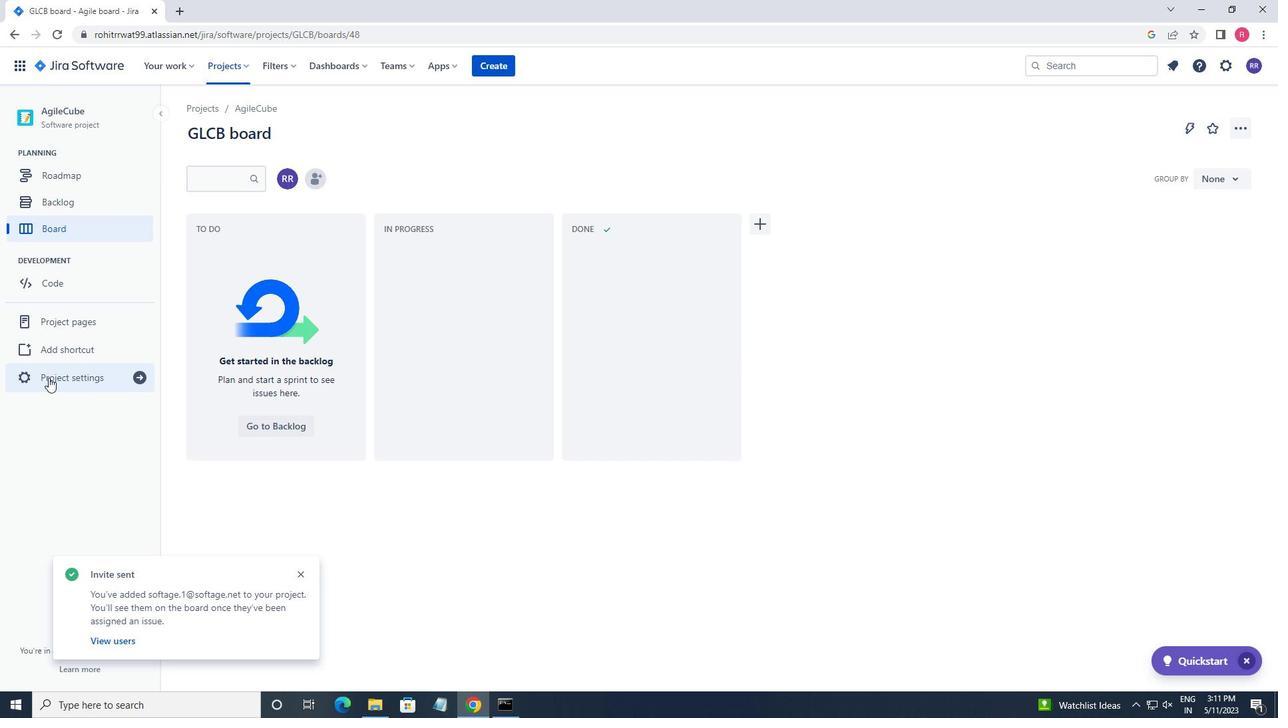 
Action: Mouse moved to (741, 482)
Screenshot: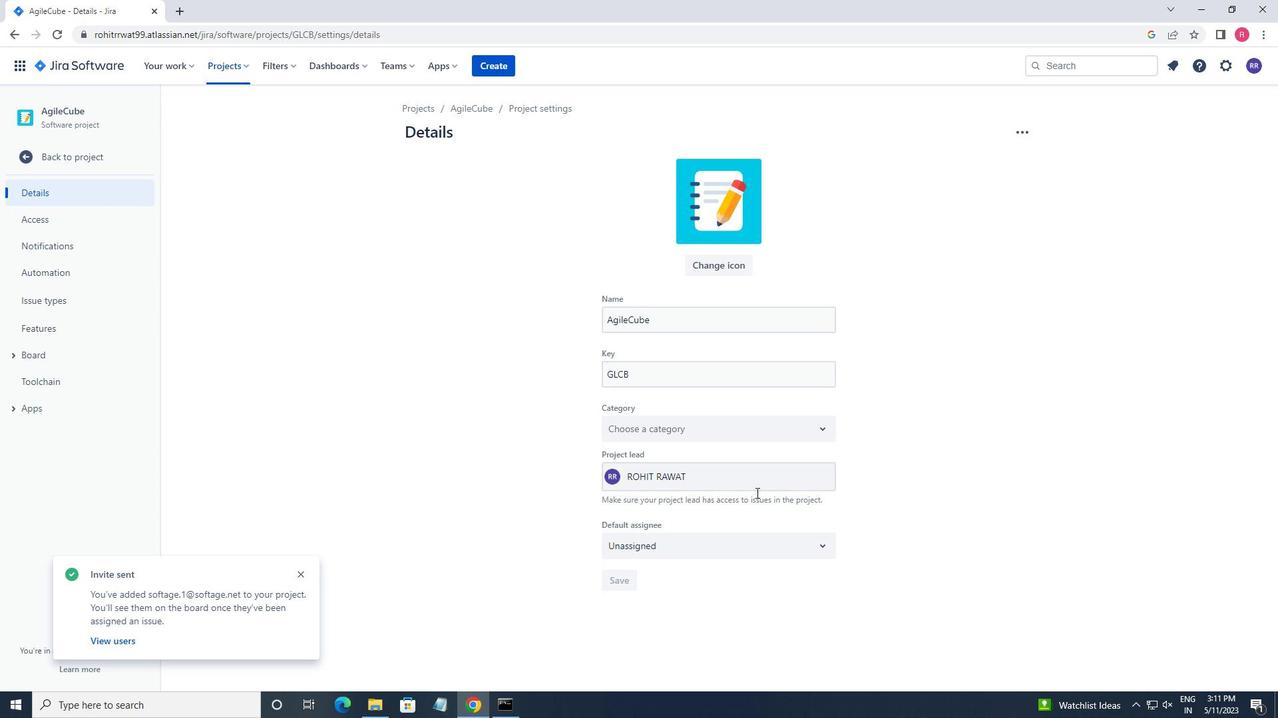 
Action: Mouse pressed left at (741, 482)
Screenshot: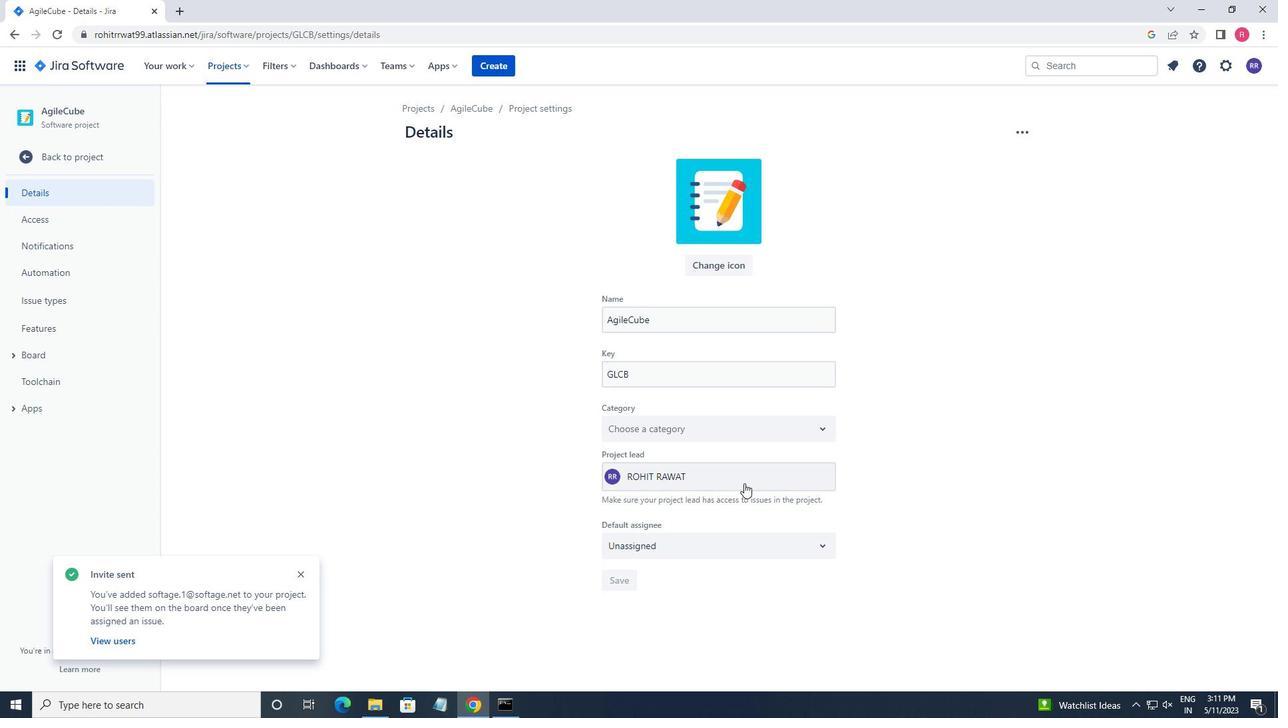 
Action: Key pressed SOFTAGE.1<Key.shift>@SOFTAGE.NET
Screenshot: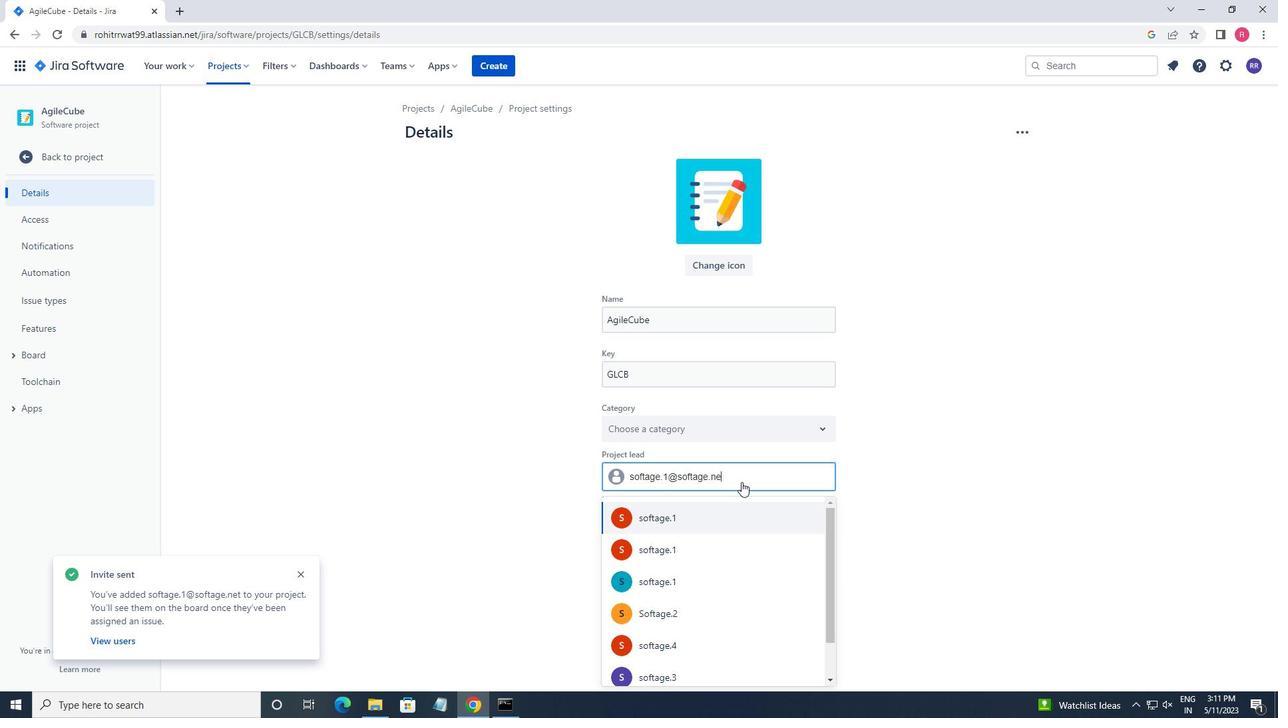 
Action: Mouse moved to (704, 523)
Screenshot: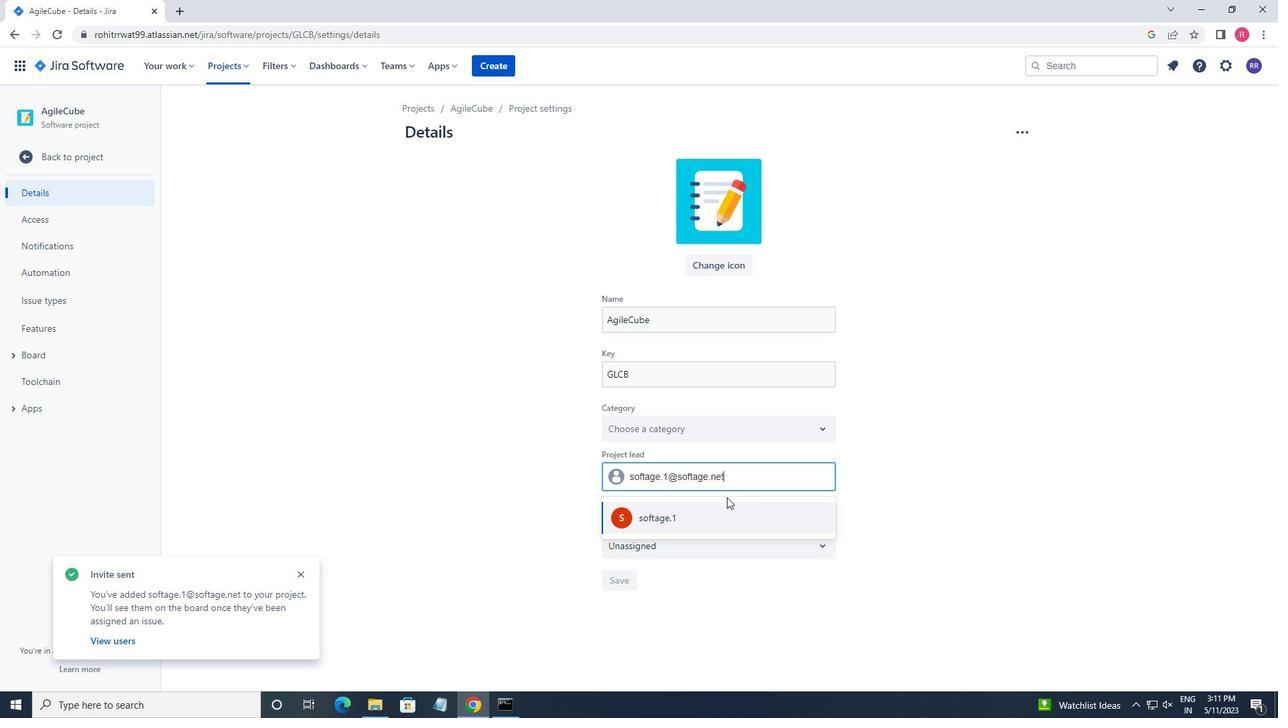 
Action: Mouse pressed left at (704, 523)
Screenshot: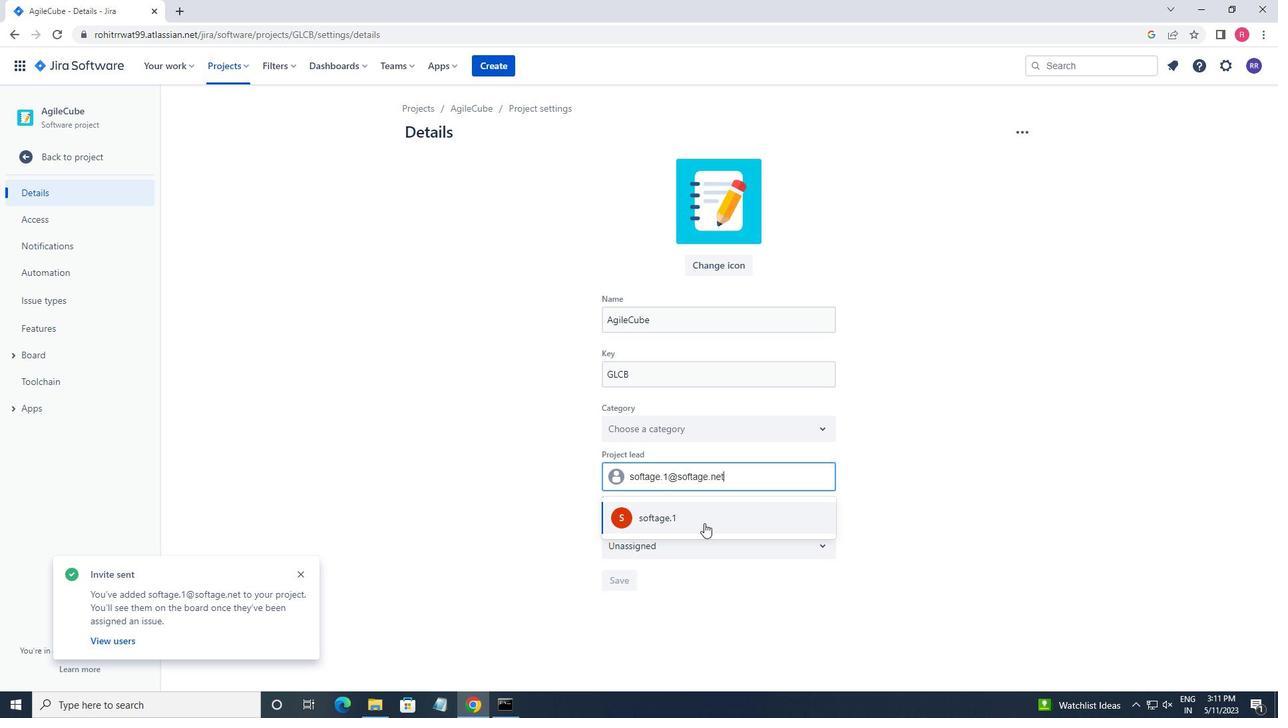 
Action: Mouse moved to (633, 587)
Screenshot: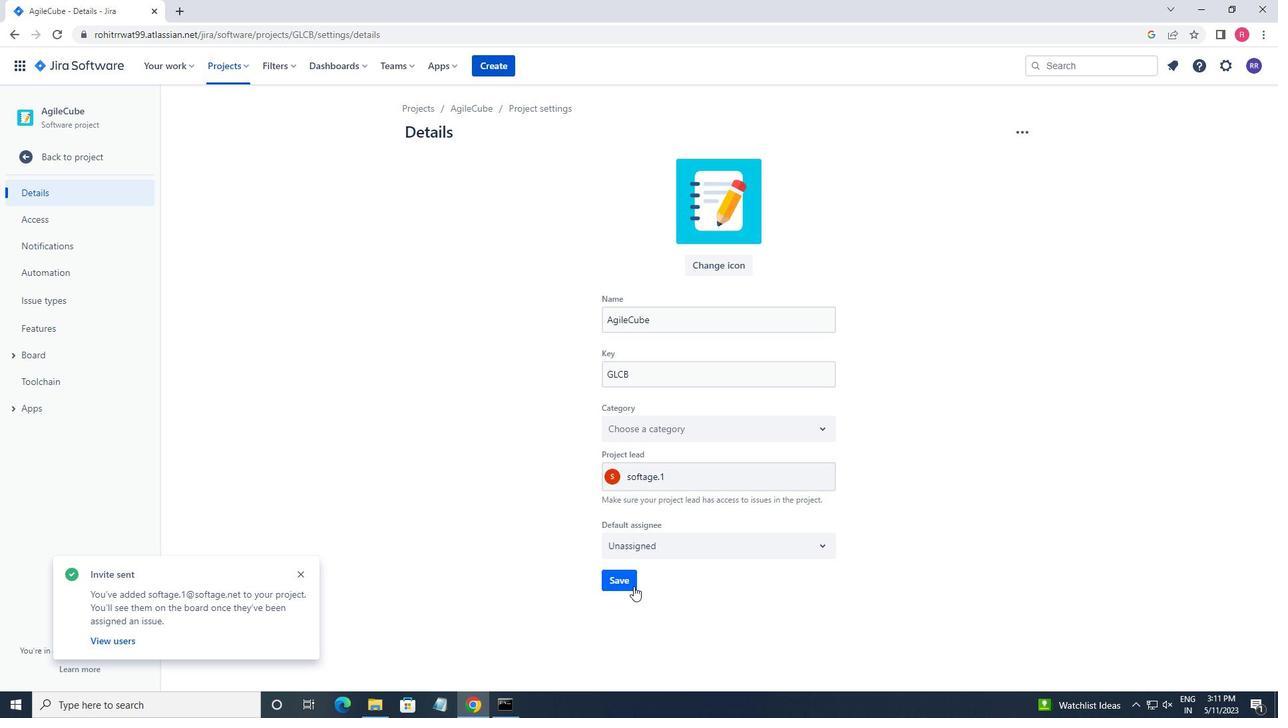 
Action: Mouse pressed left at (633, 587)
Screenshot: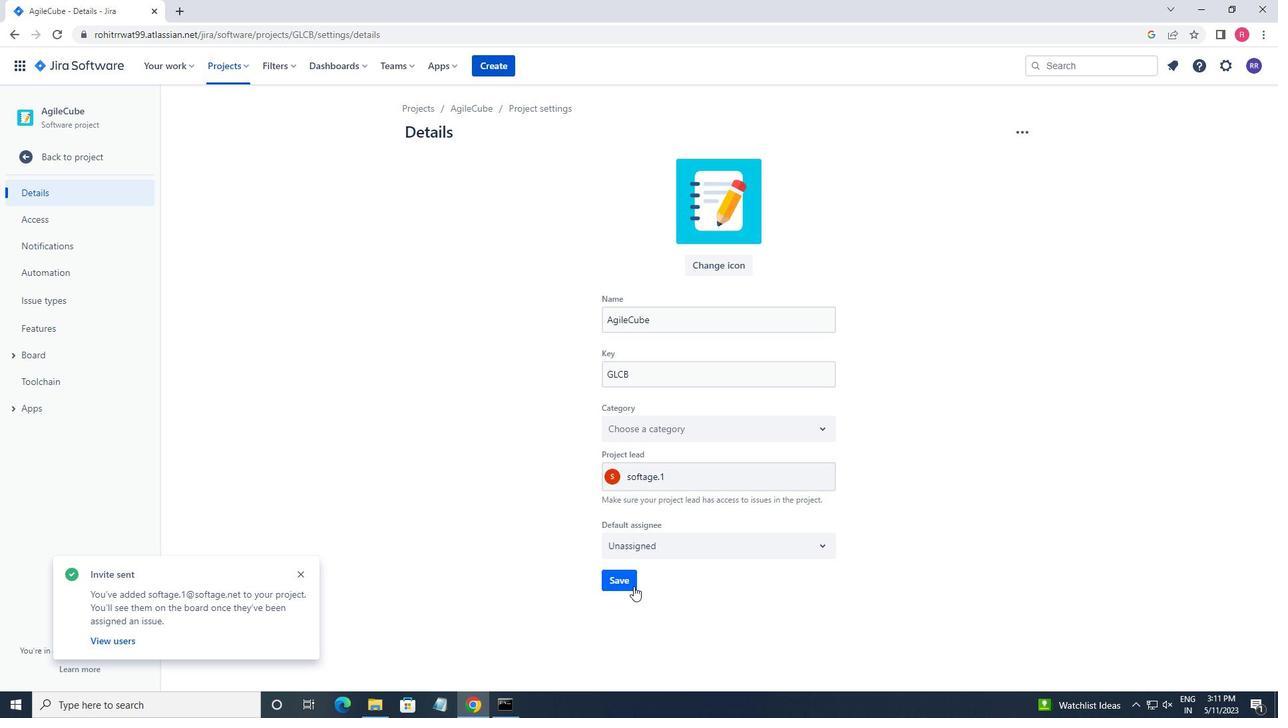 
Action: Mouse moved to (104, 162)
Screenshot: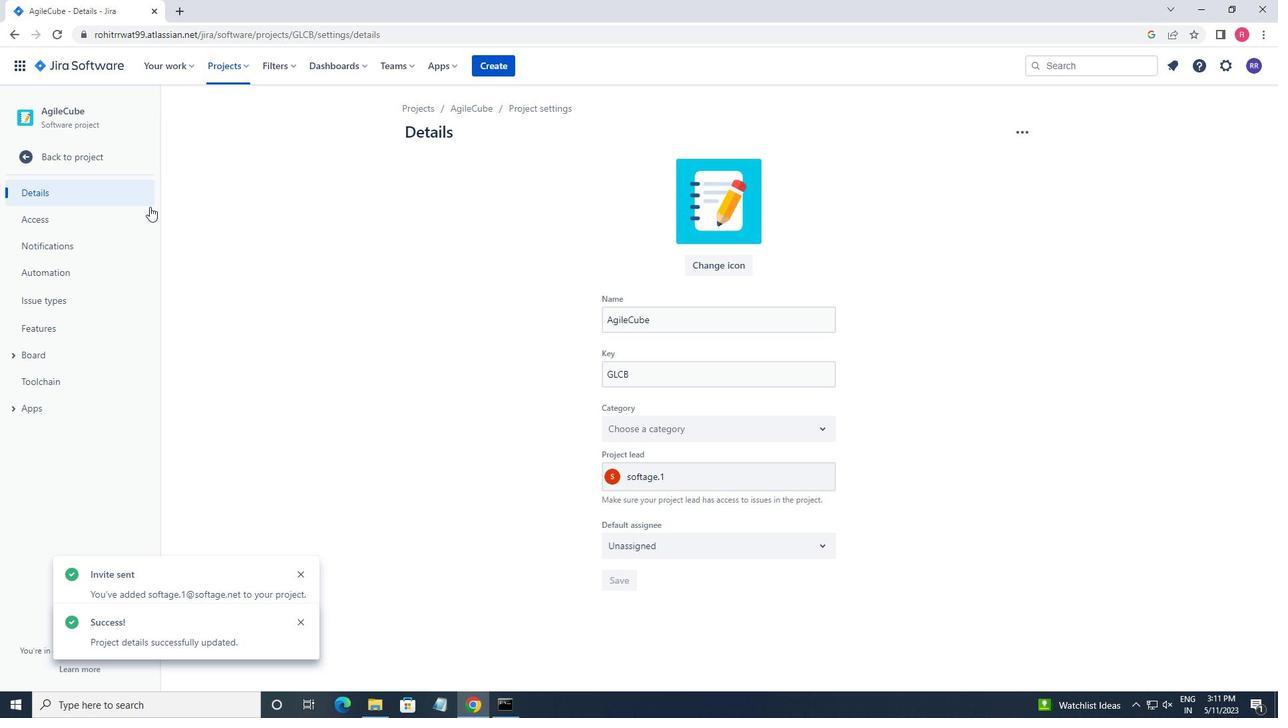 
Action: Mouse pressed left at (104, 162)
Screenshot: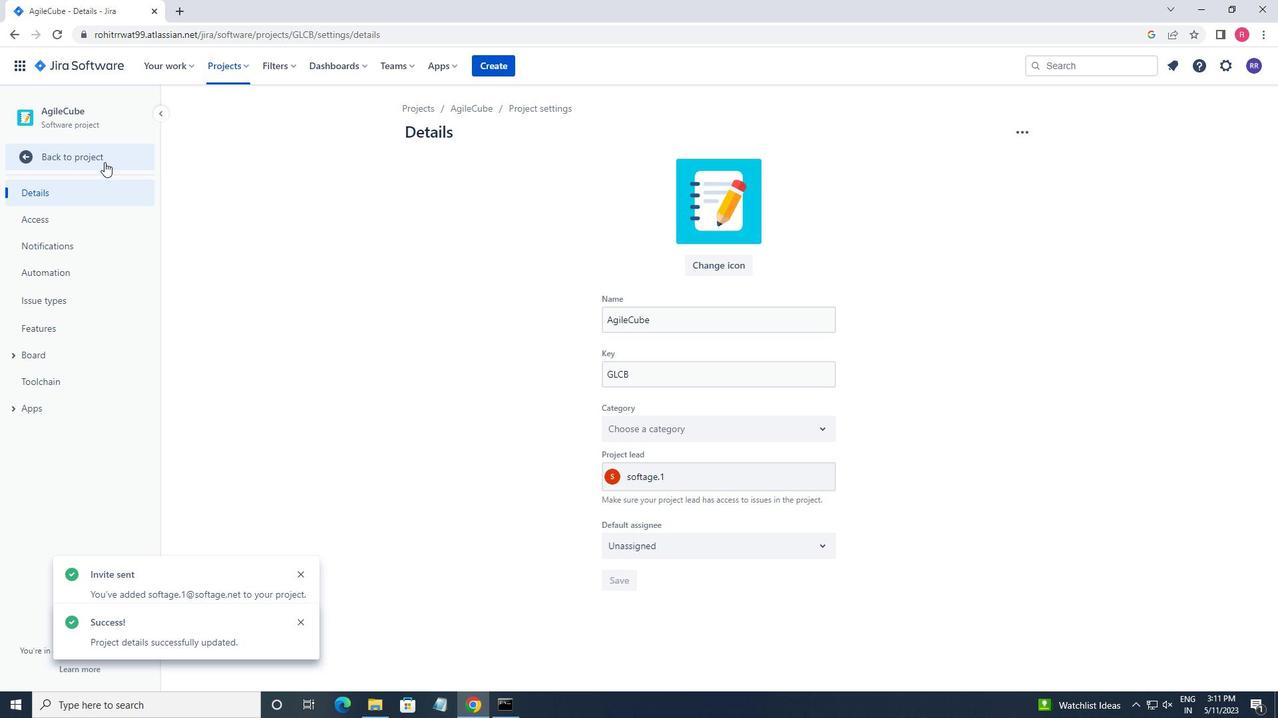 
Action: Mouse moved to (316, 180)
Screenshot: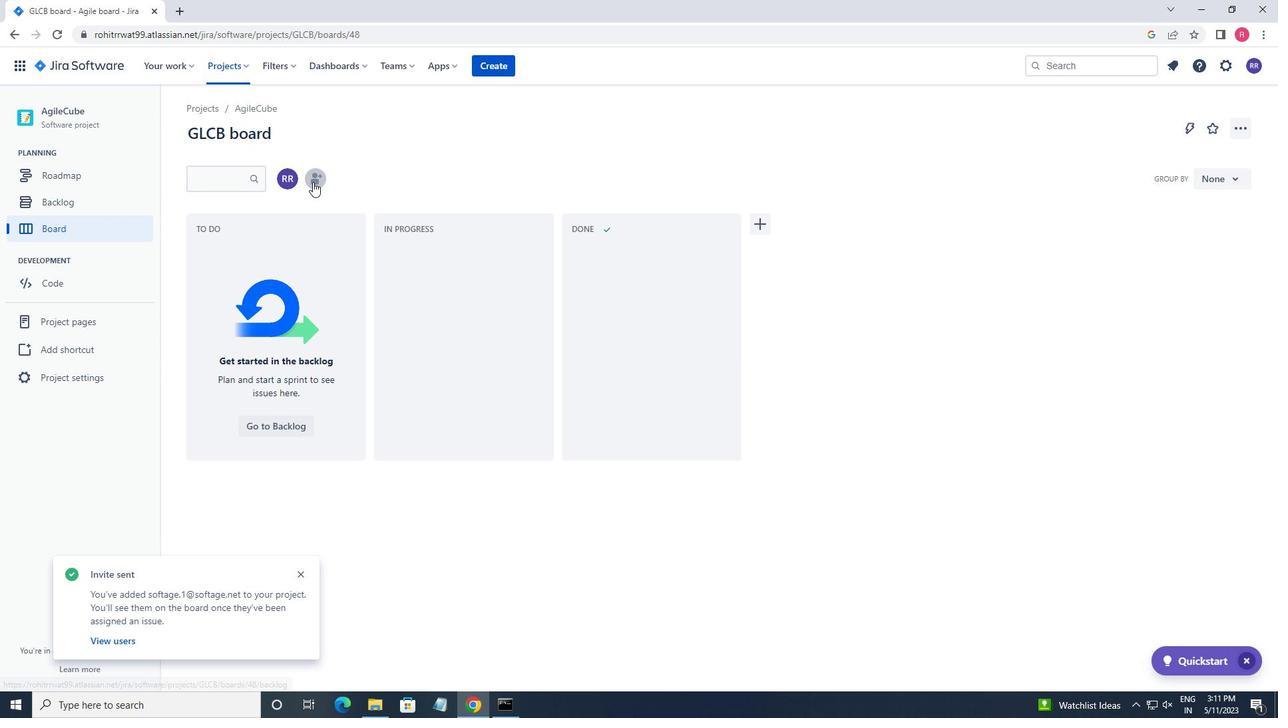 
Action: Mouse pressed left at (316, 180)
Screenshot: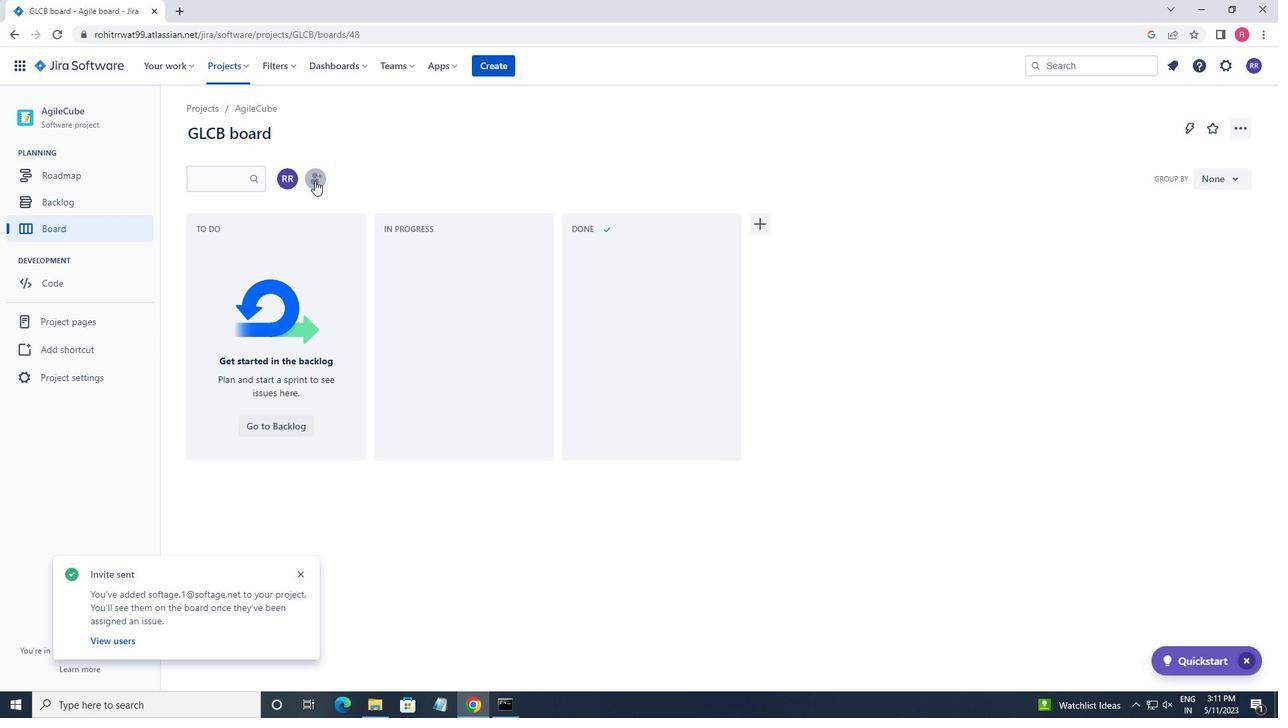 
Action: Mouse moved to (308, 181)
Screenshot: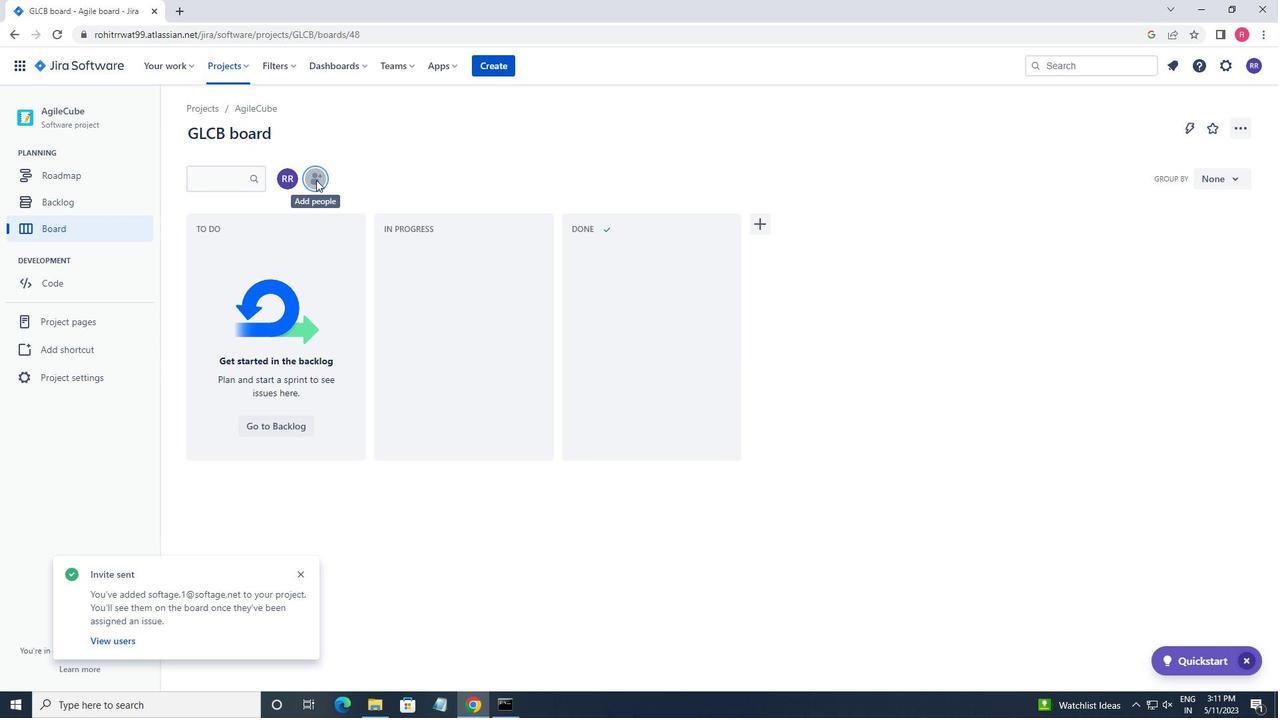 
Action: Key pressed SOFTAGE.2<Key.shift>@SOFTAGE.NET
Screenshot: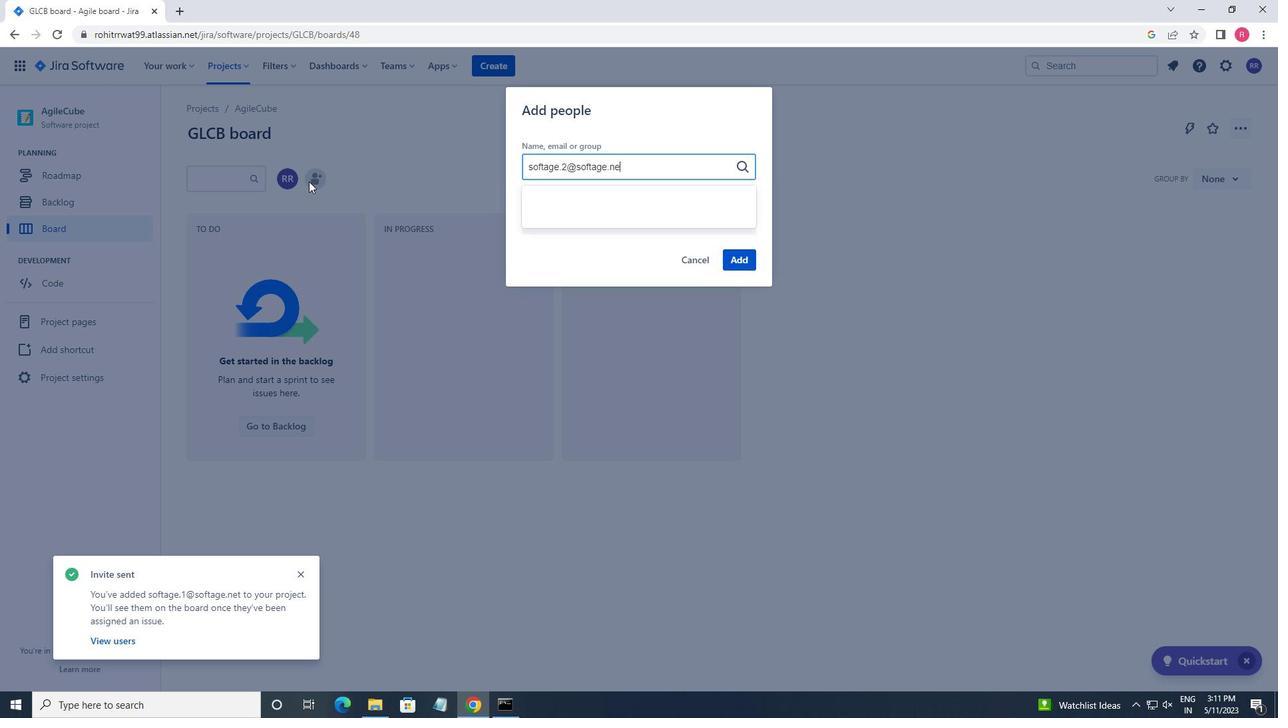 
Action: Mouse moved to (661, 225)
Screenshot: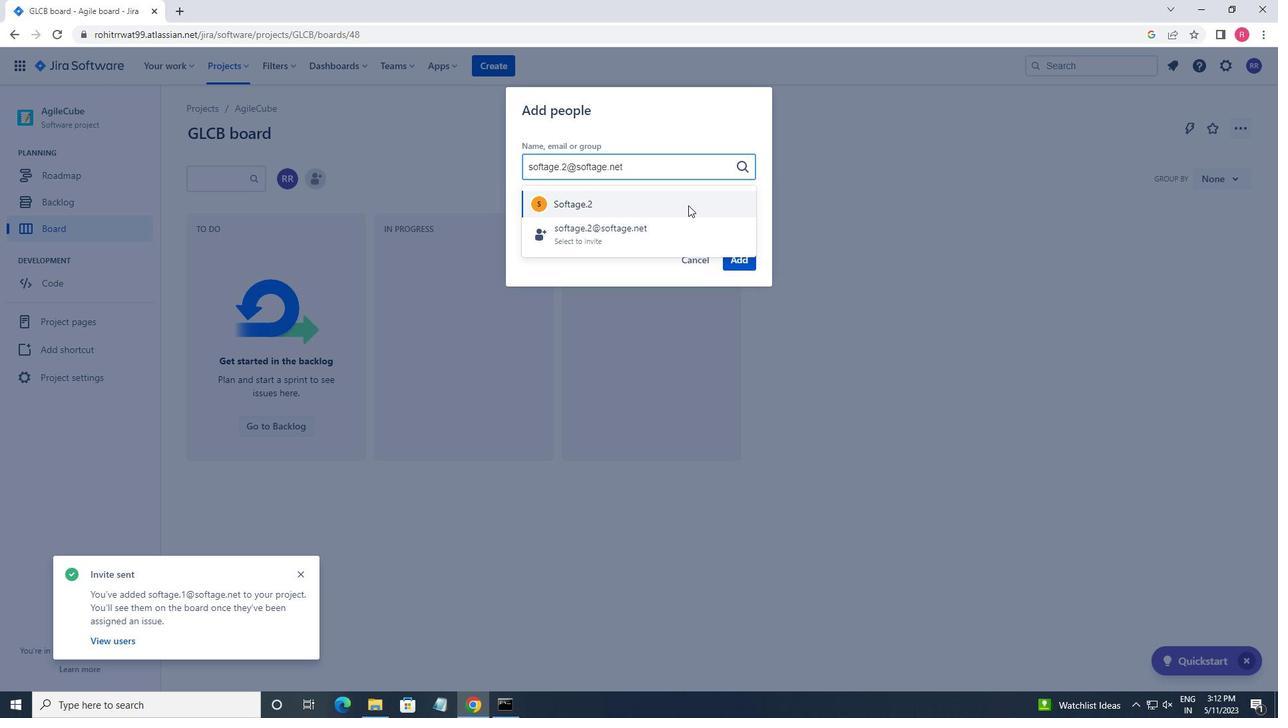 
Action: Mouse pressed left at (661, 225)
Screenshot: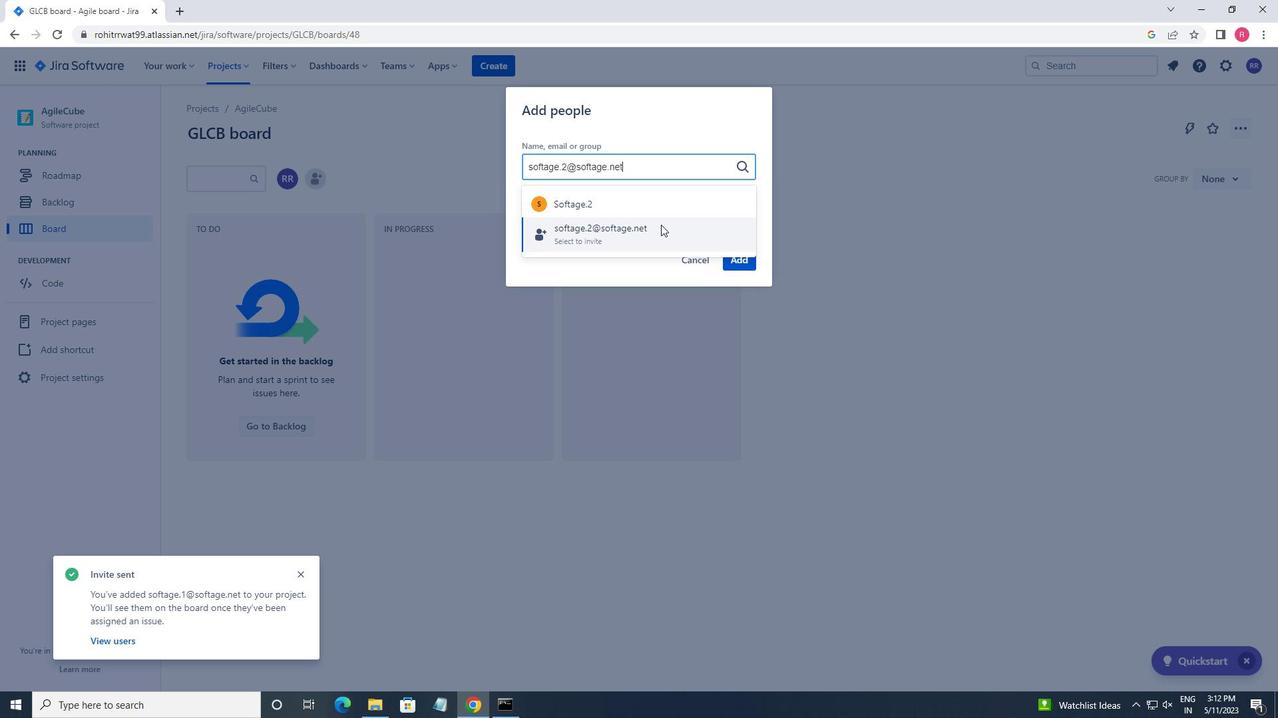 
Action: Mouse moved to (742, 257)
Screenshot: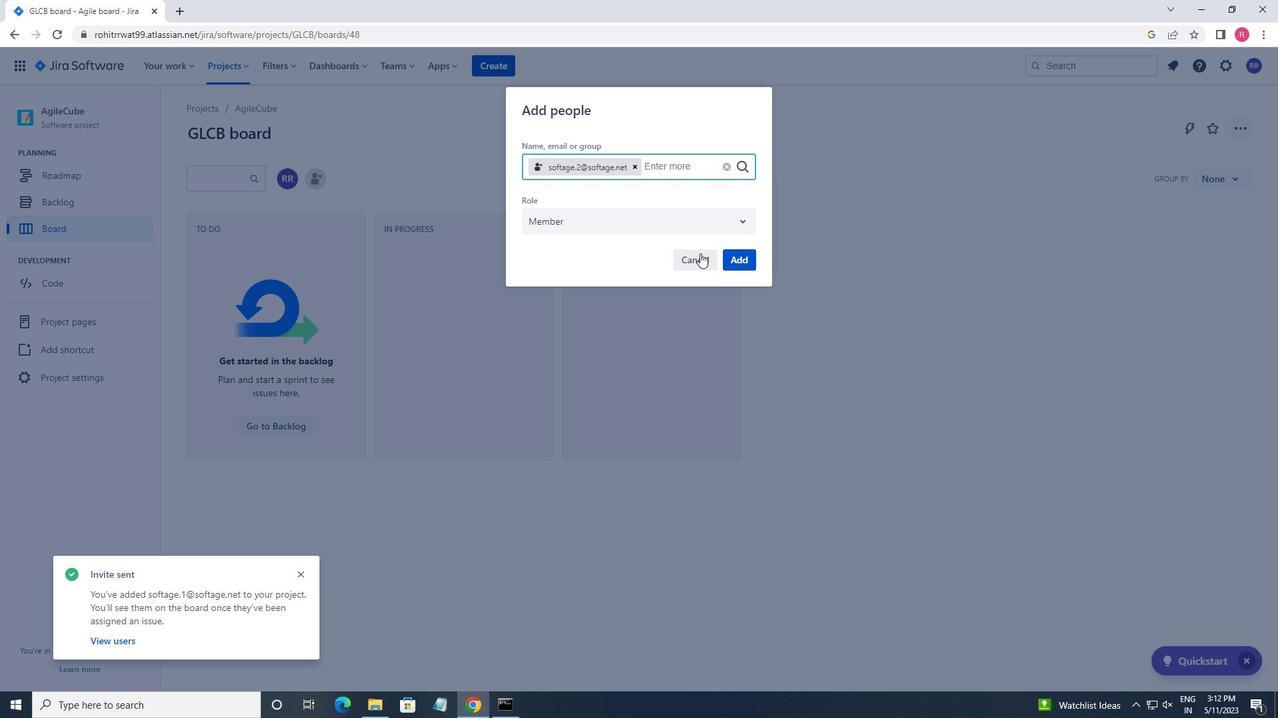 
Action: Mouse pressed left at (742, 257)
Screenshot: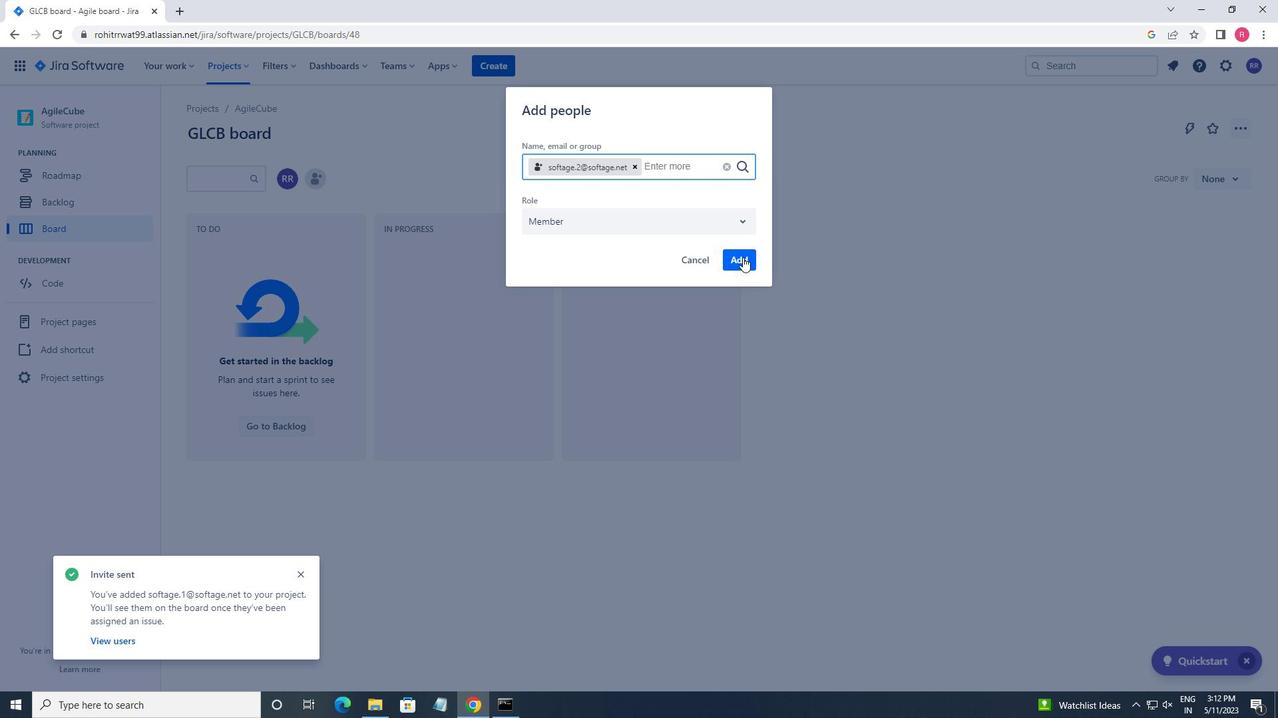 
